 Task: Look for space in Ermont, France from 9th June, 2023 to 16th June, 2023 for 2 adults in price range Rs.8000 to Rs.16000. Place can be entire place with 2 bedrooms having 2 beds and 1 bathroom. Property type can be house, flat, guest house. Booking option can be shelf check-in. Required host language is English.
Action: Mouse moved to (435, 102)
Screenshot: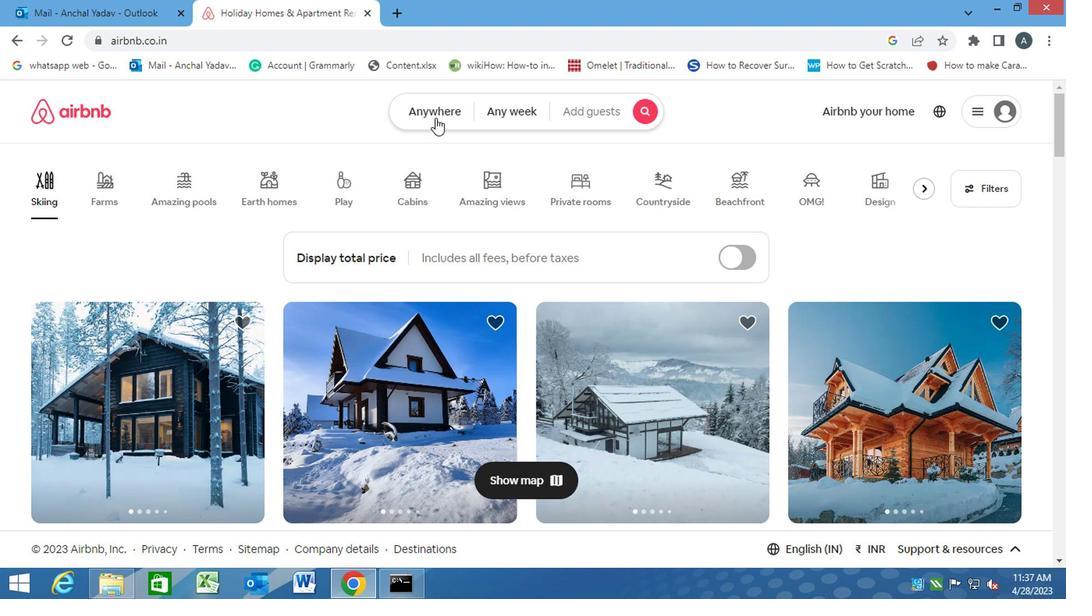 
Action: Mouse pressed left at (435, 102)
Screenshot: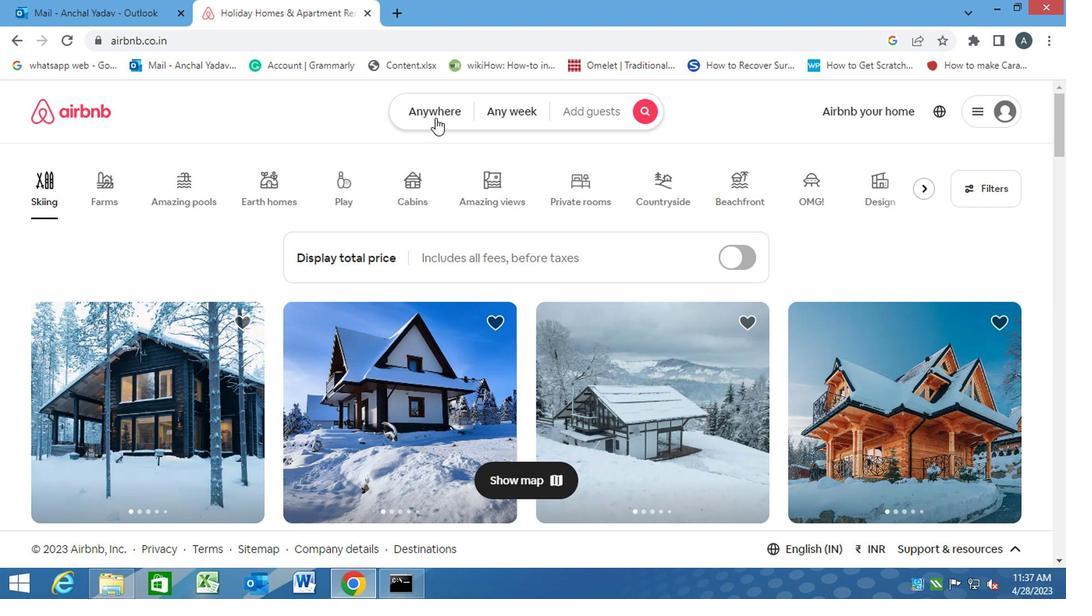 
Action: Mouse moved to (340, 177)
Screenshot: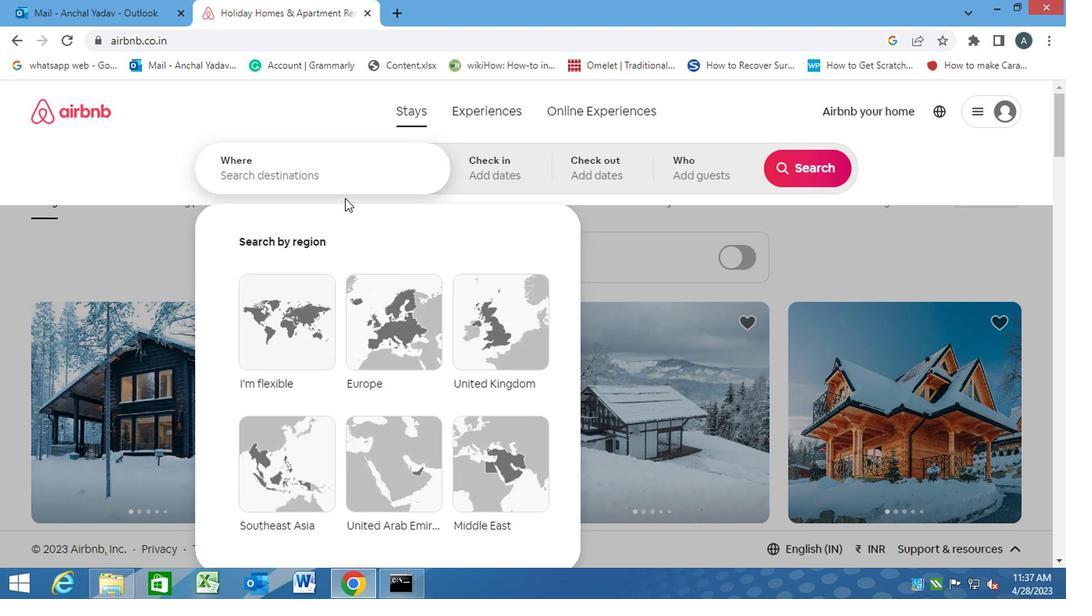 
Action: Mouse pressed left at (340, 177)
Screenshot: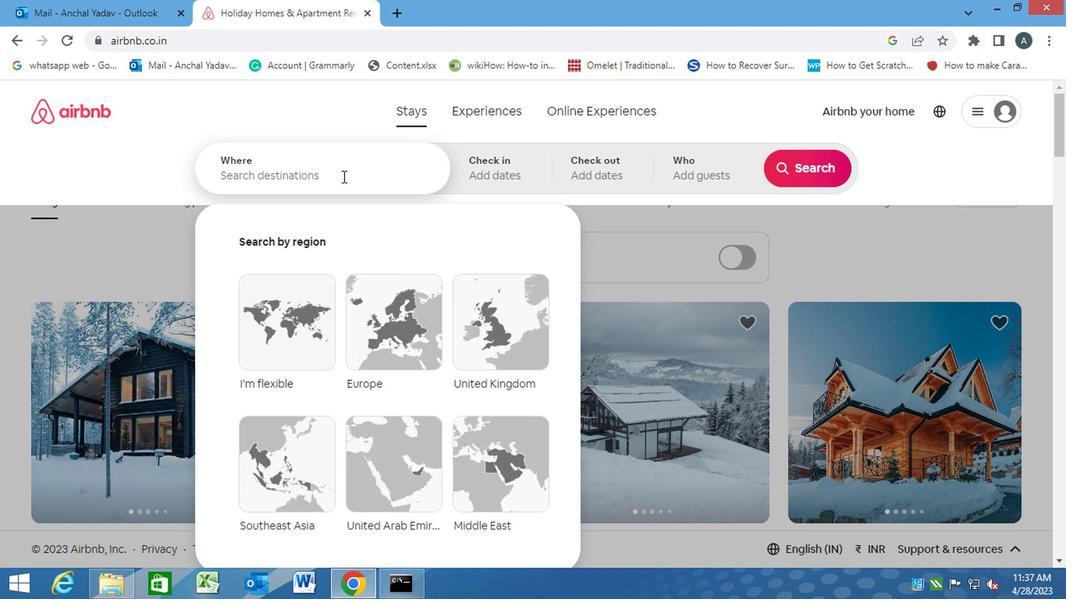 
Action: Key pressed e<Key.backspace><Key.caps_lock>e<Key.caps_lock>rmont,<Key.space><Key.caps_lock>f<Key.caps_lock>rance<Key.enter>
Screenshot: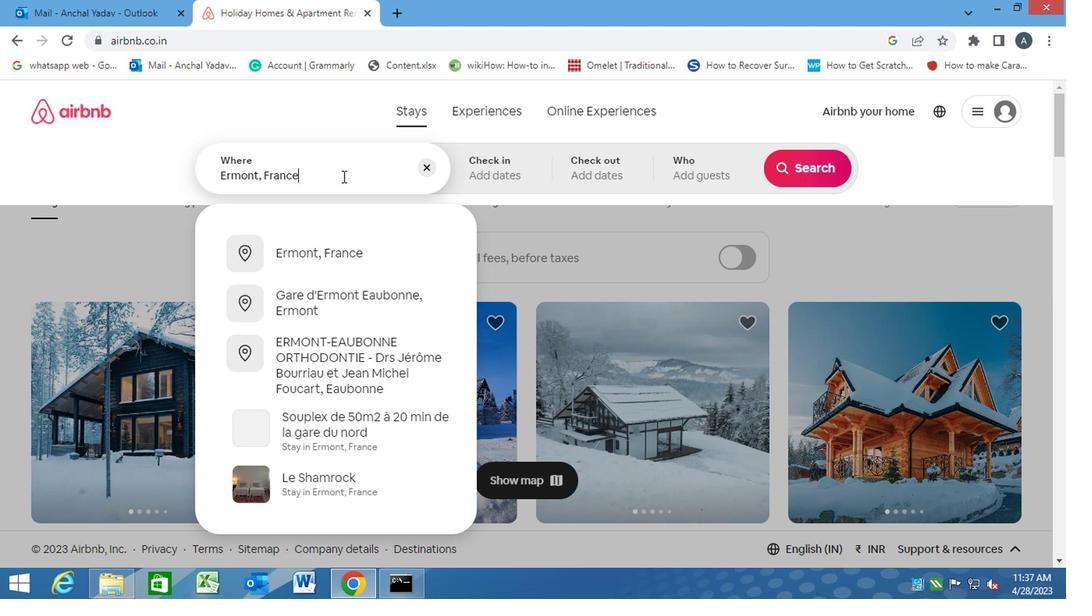 
Action: Mouse moved to (790, 288)
Screenshot: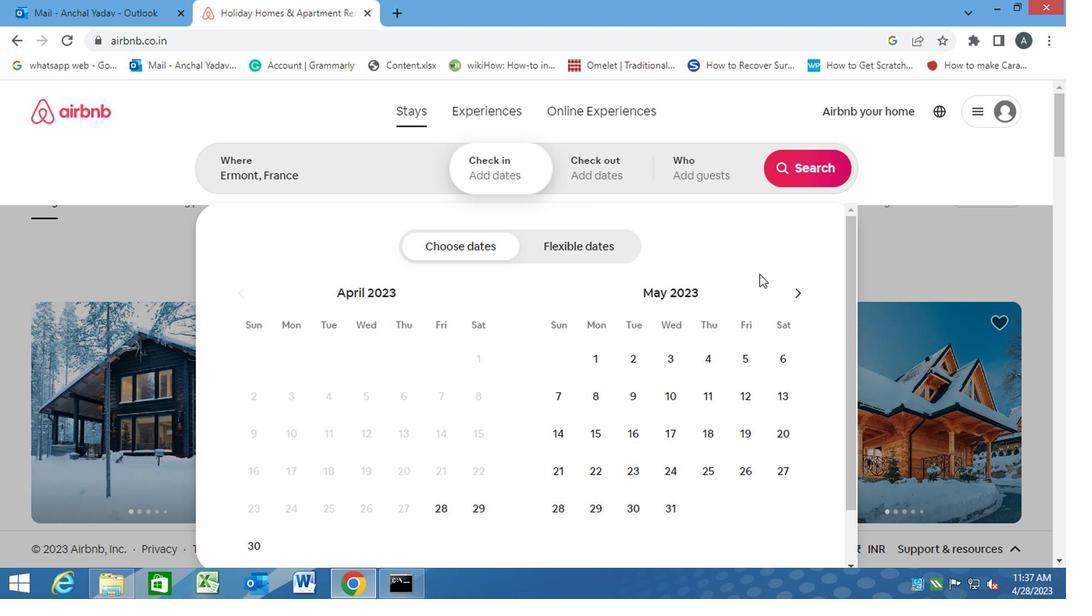 
Action: Mouse pressed left at (790, 288)
Screenshot: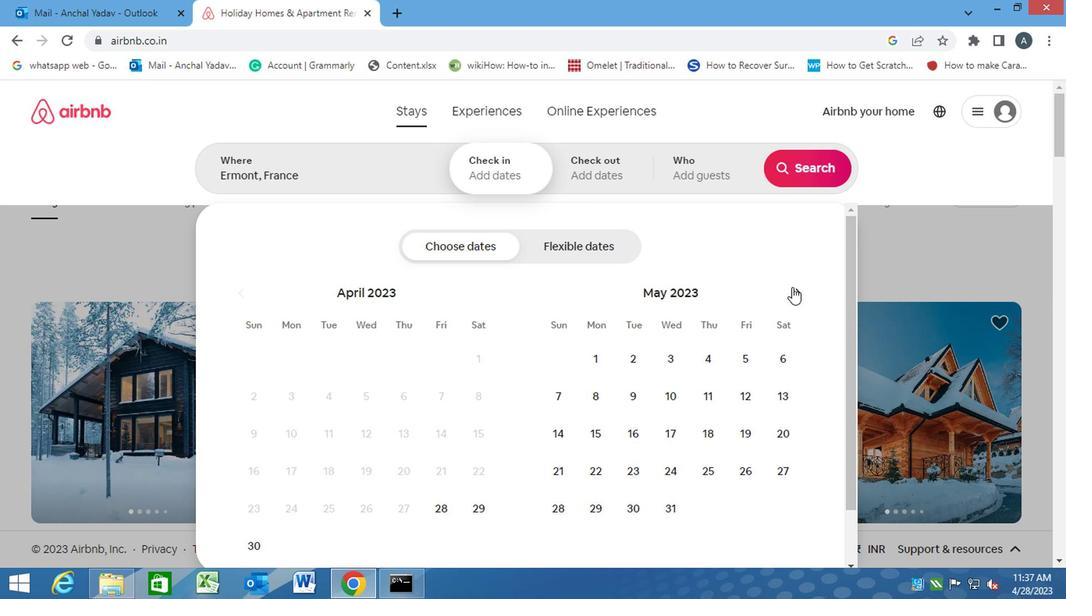
Action: Mouse moved to (750, 403)
Screenshot: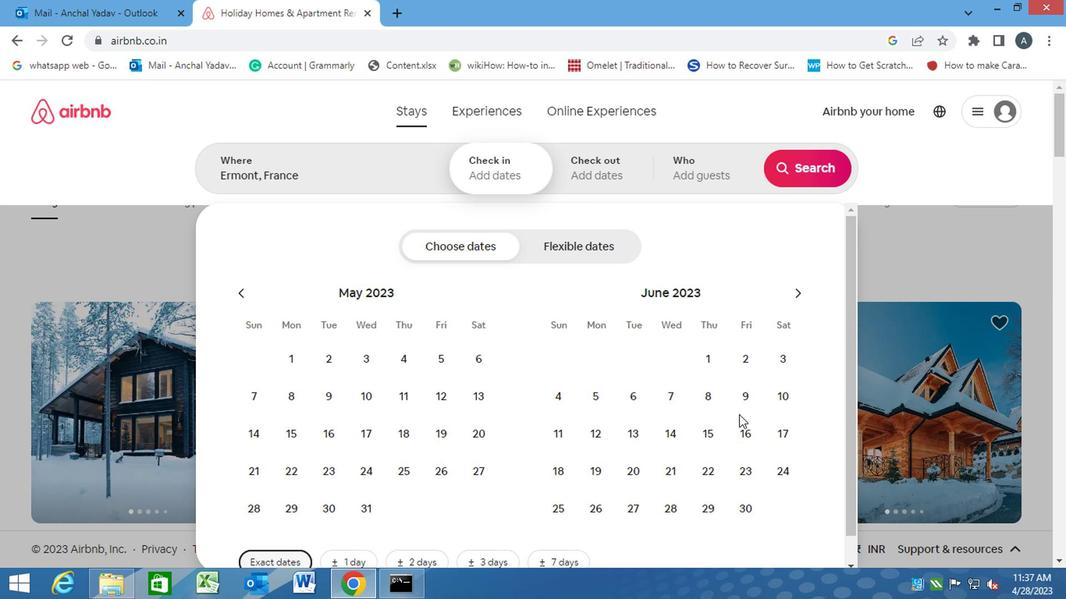 
Action: Mouse pressed left at (750, 403)
Screenshot: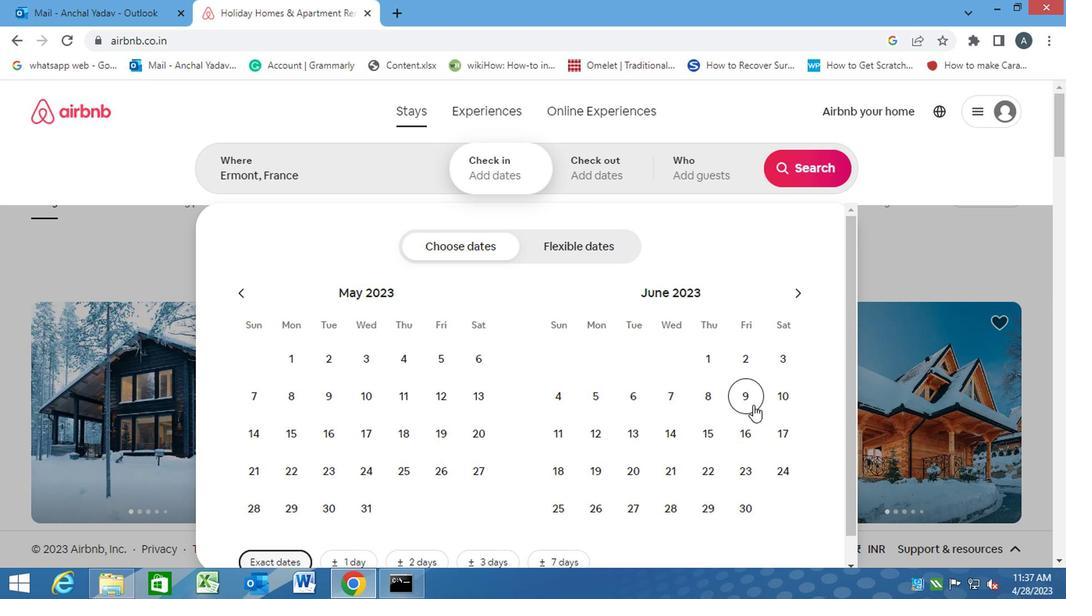
Action: Mouse moved to (746, 430)
Screenshot: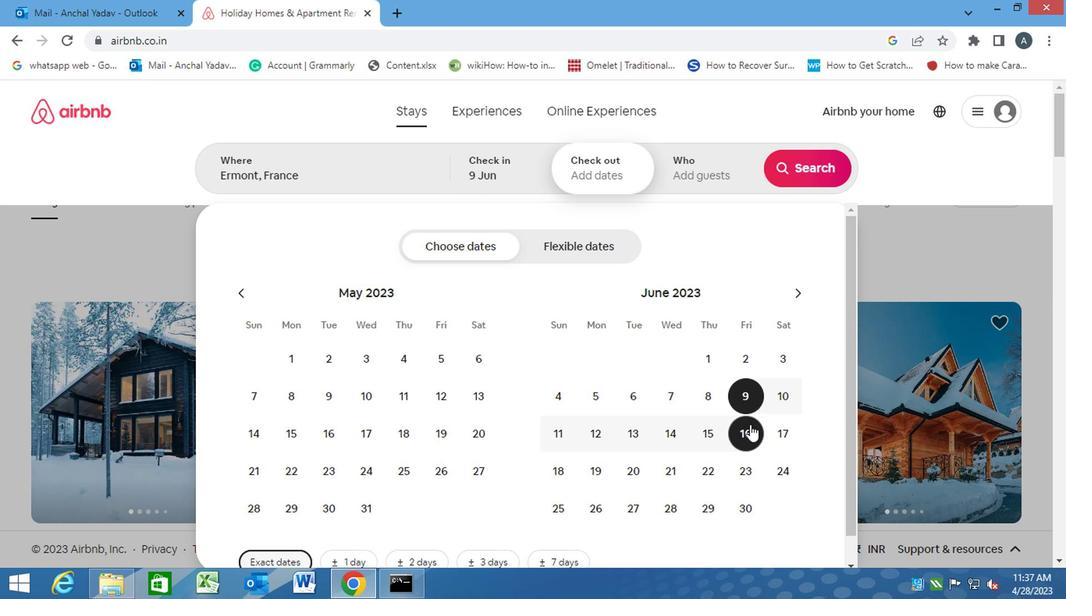 
Action: Mouse pressed left at (746, 430)
Screenshot: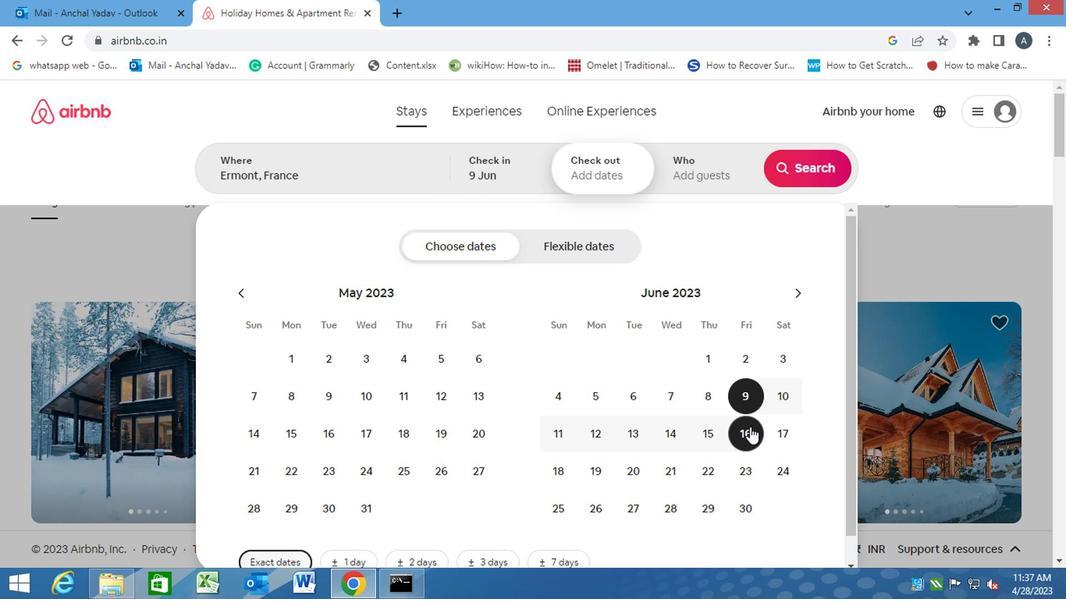 
Action: Mouse moved to (684, 174)
Screenshot: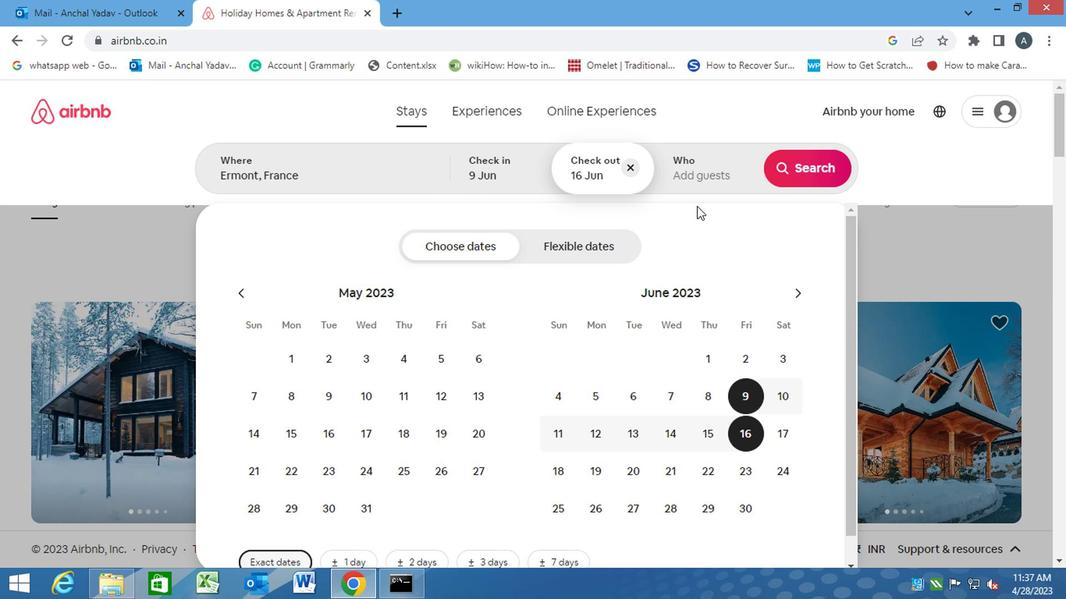 
Action: Mouse pressed left at (684, 174)
Screenshot: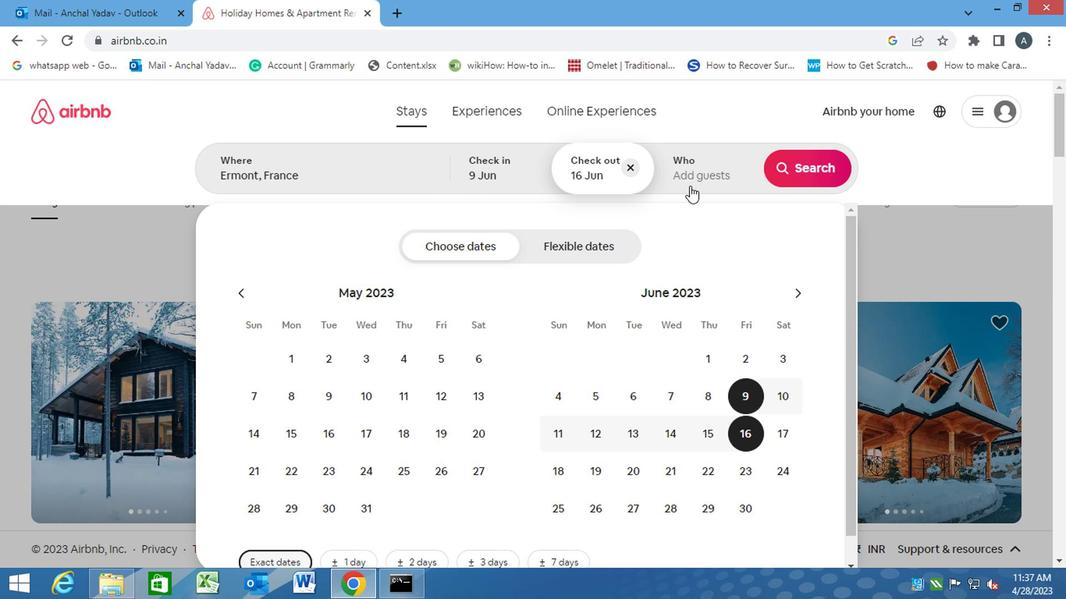 
Action: Mouse moved to (811, 250)
Screenshot: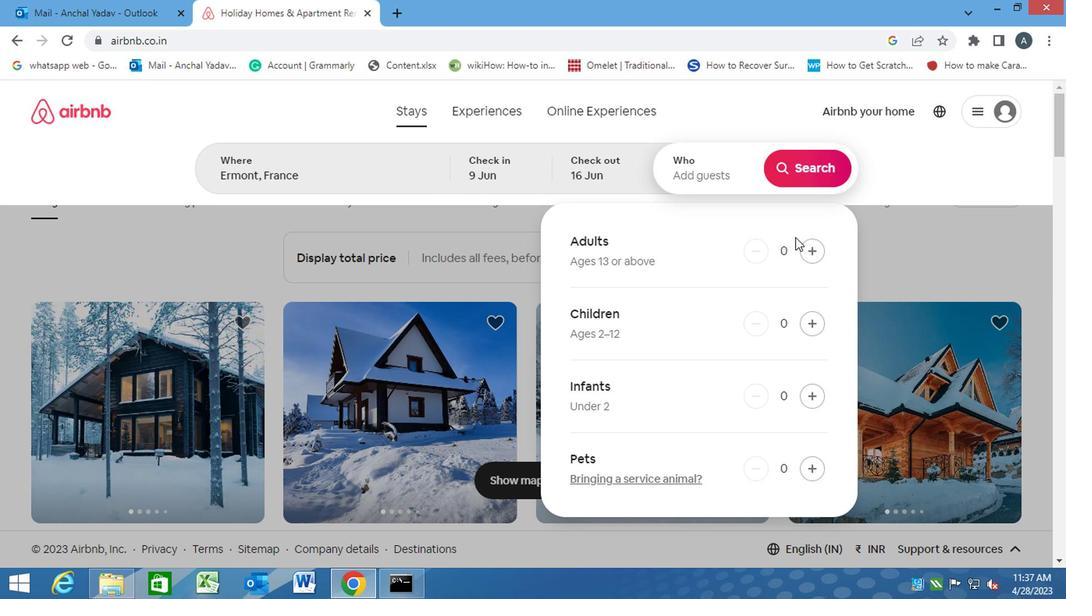 
Action: Mouse pressed left at (811, 250)
Screenshot: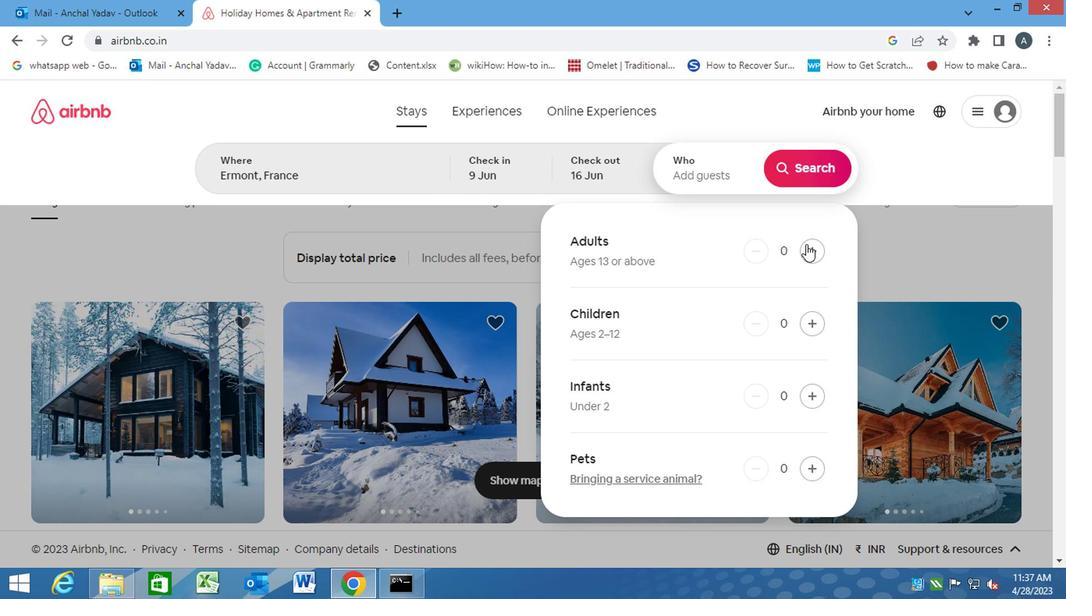 
Action: Mouse pressed left at (811, 250)
Screenshot: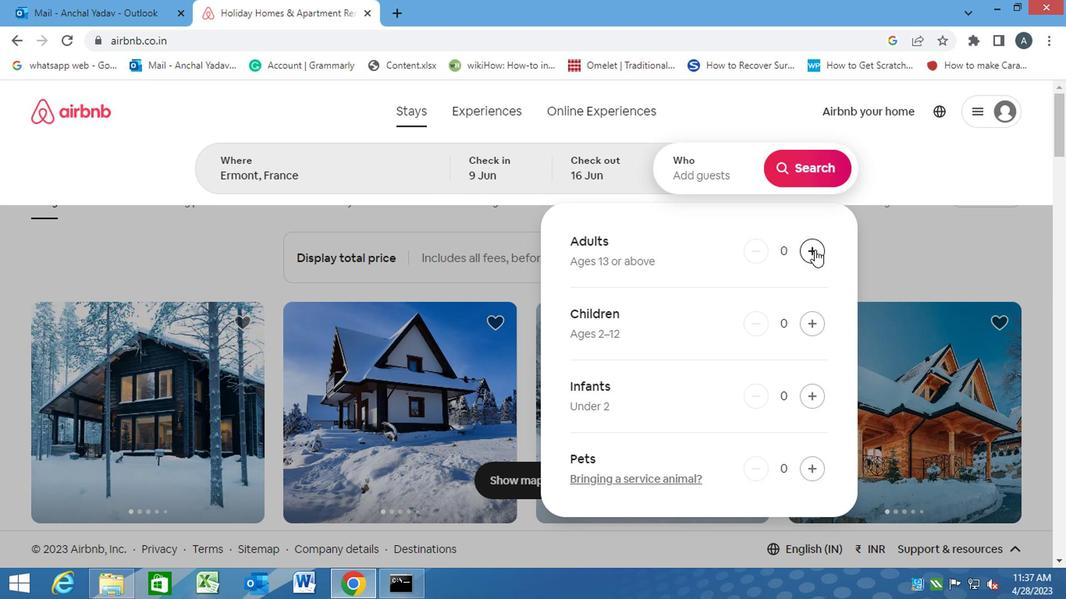 
Action: Mouse moved to (799, 168)
Screenshot: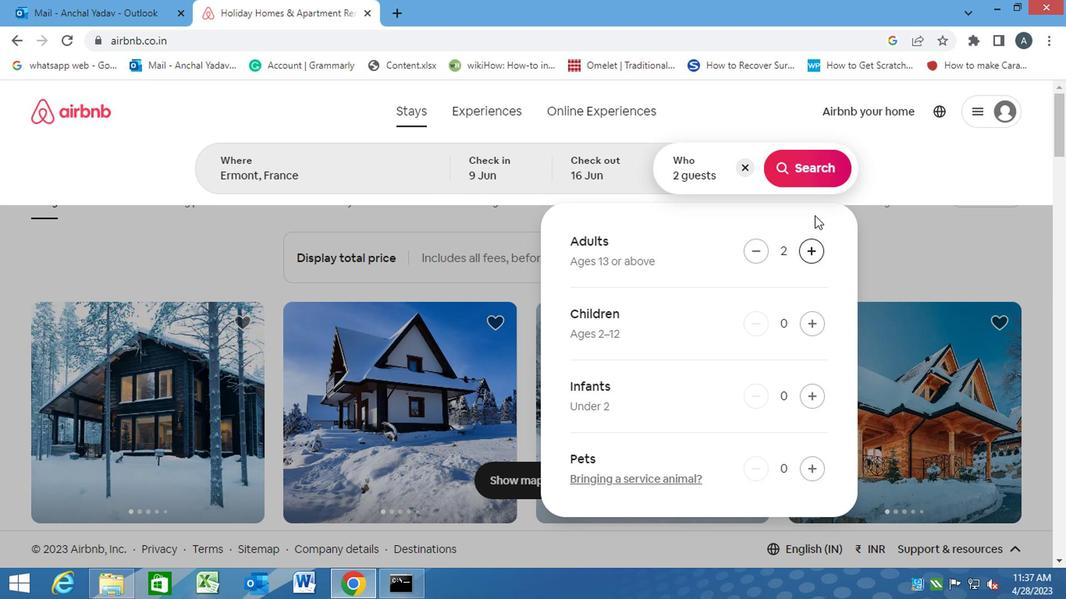 
Action: Mouse pressed left at (799, 168)
Screenshot: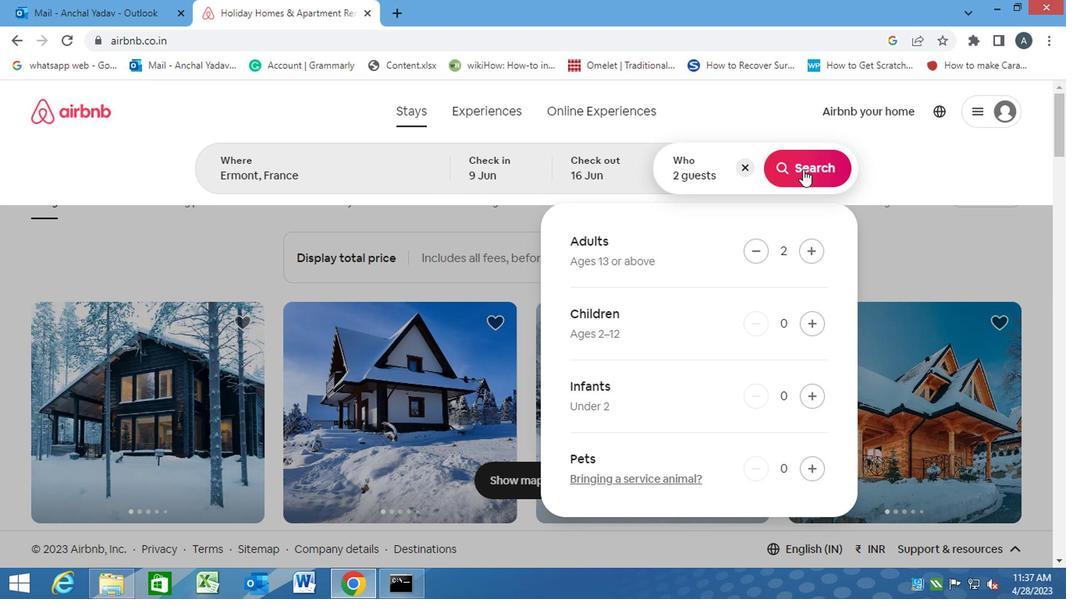 
Action: Mouse moved to (895, 134)
Screenshot: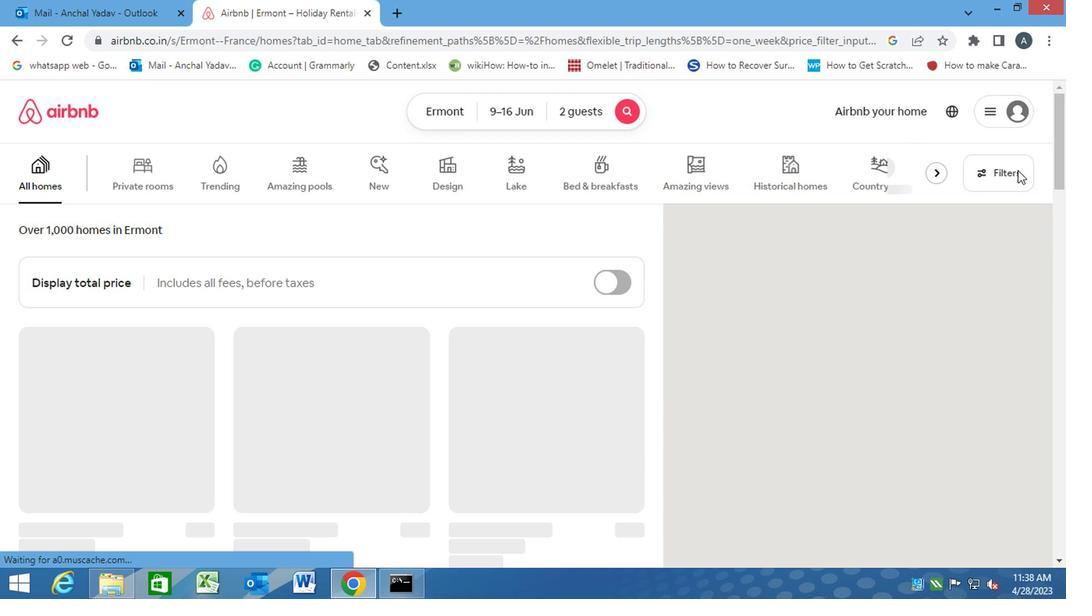 
Action: Mouse pressed left at (895, 134)
Screenshot: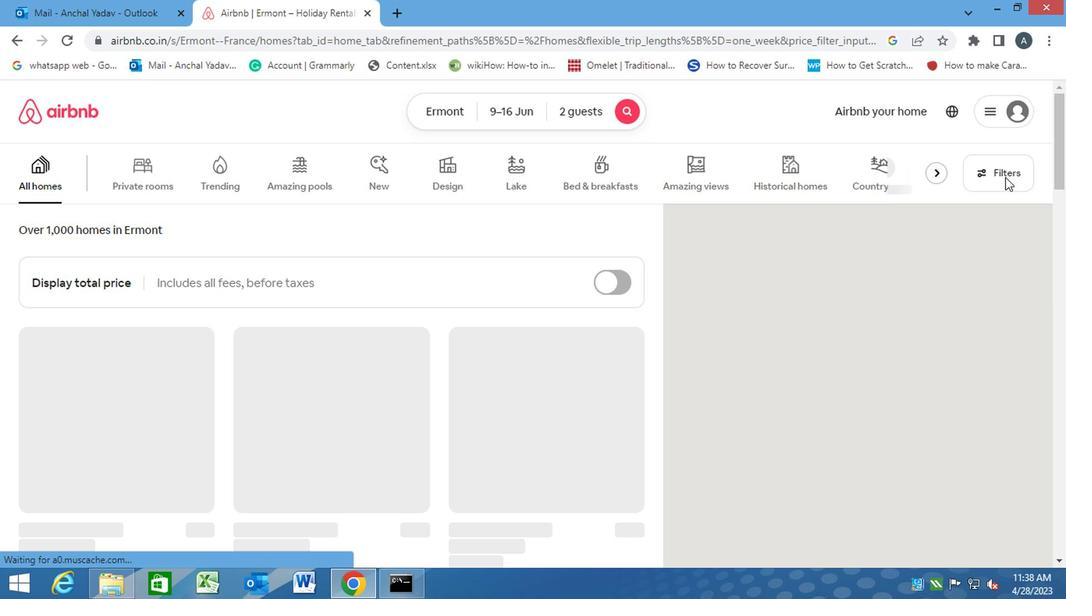 
Action: Mouse moved to (986, 168)
Screenshot: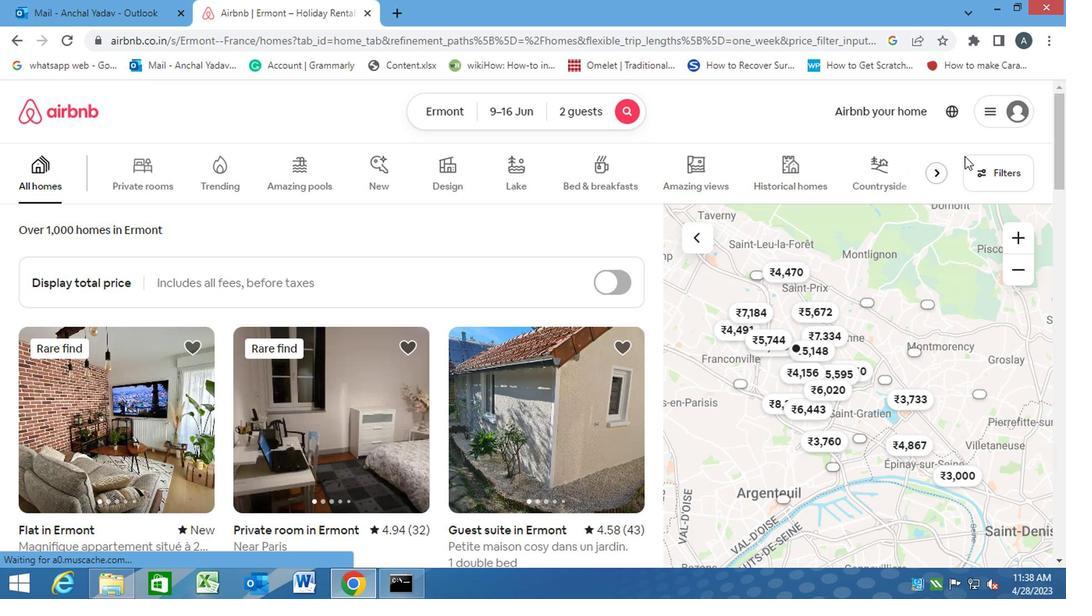 
Action: Mouse pressed left at (986, 168)
Screenshot: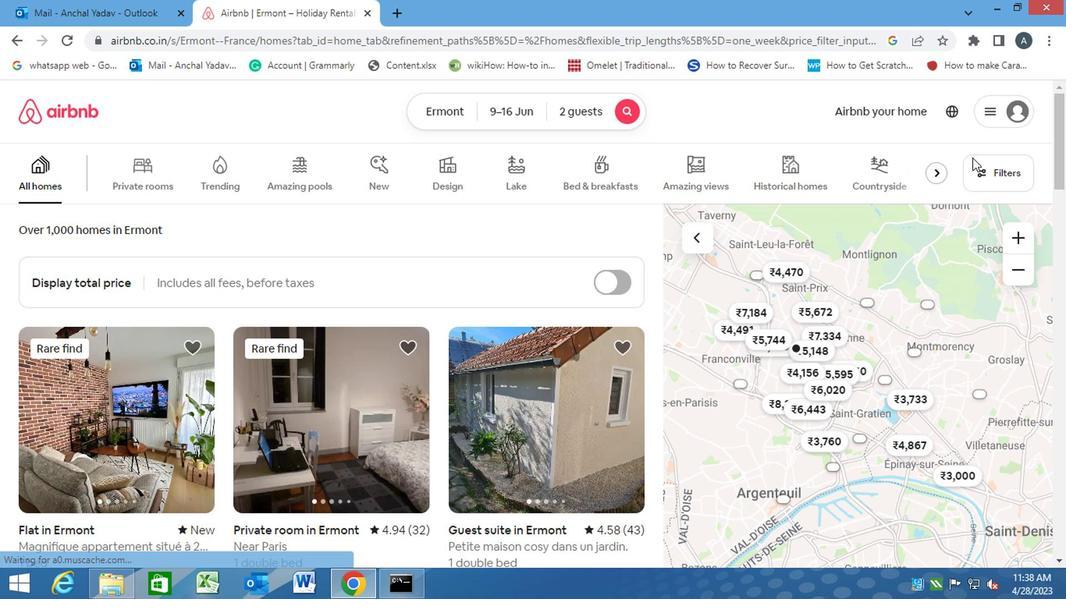 
Action: Mouse moved to (339, 374)
Screenshot: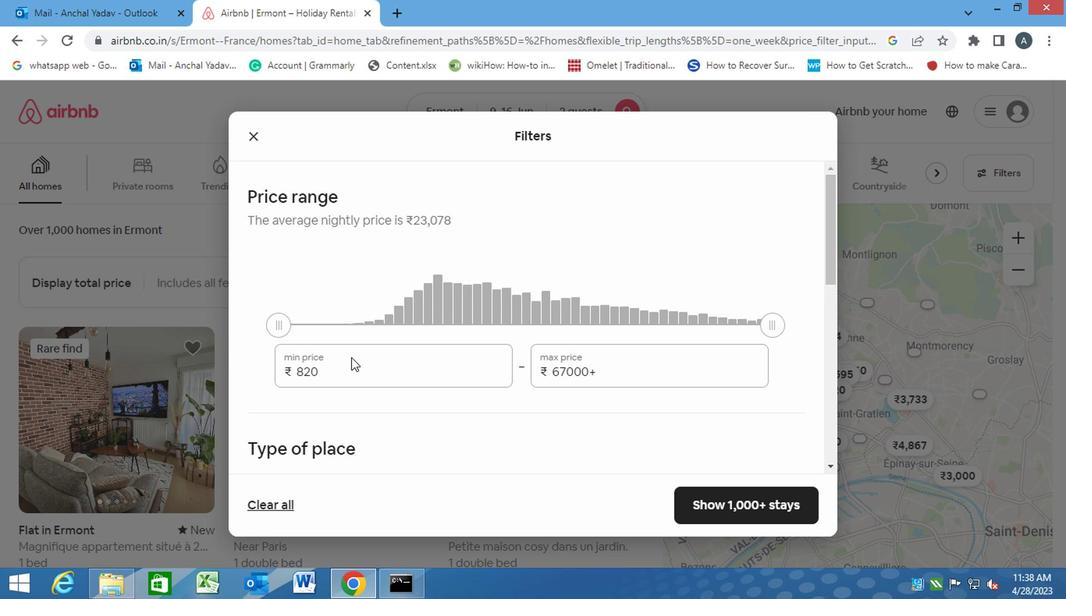 
Action: Mouse scrolled (339, 373) with delta (0, -1)
Screenshot: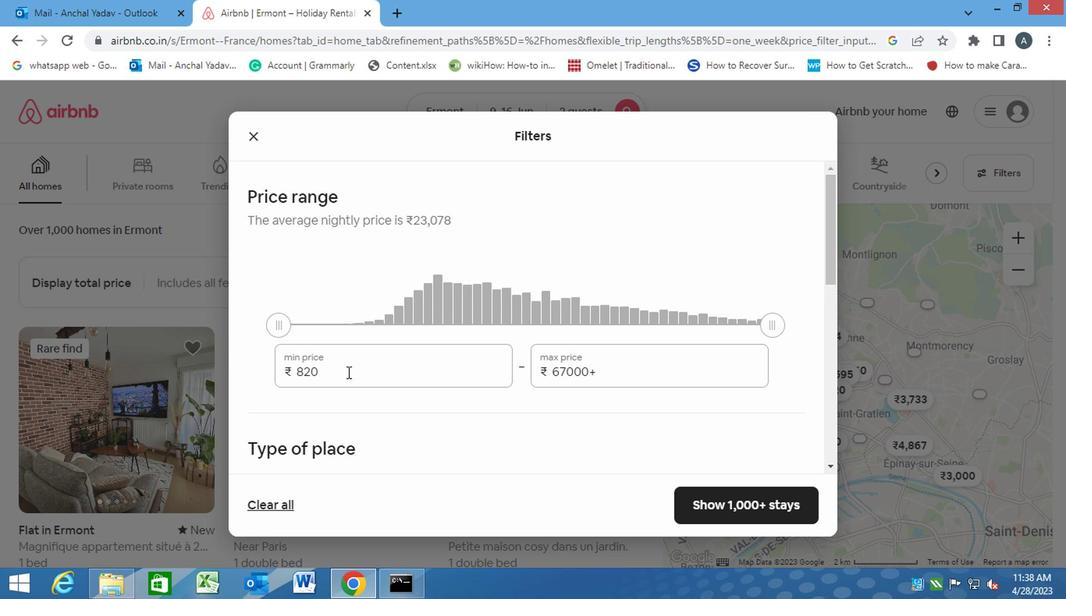 
Action: Mouse moved to (334, 289)
Screenshot: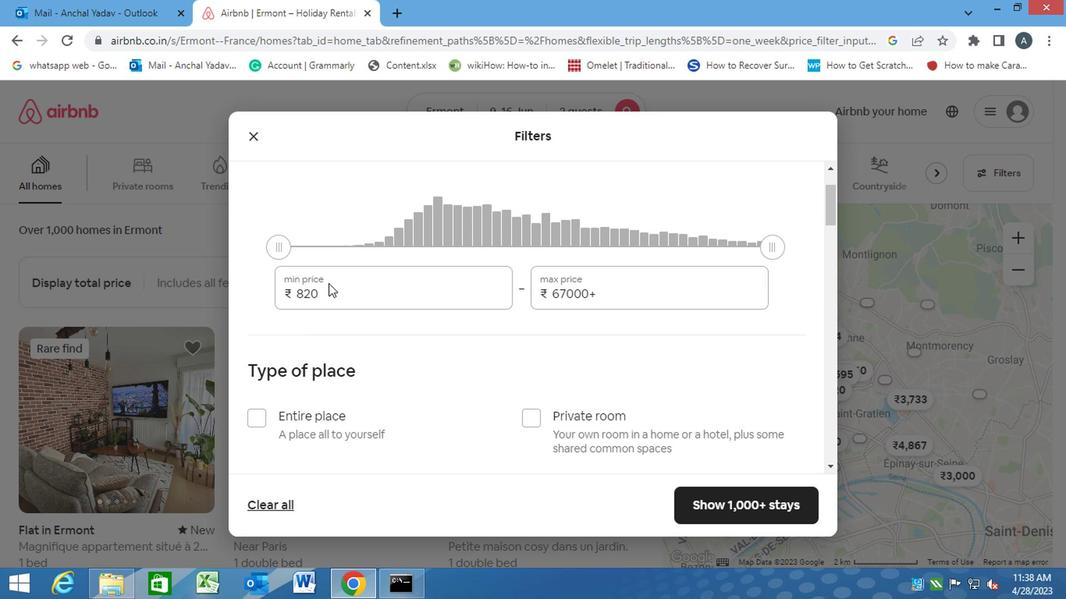 
Action: Mouse pressed left at (334, 289)
Screenshot: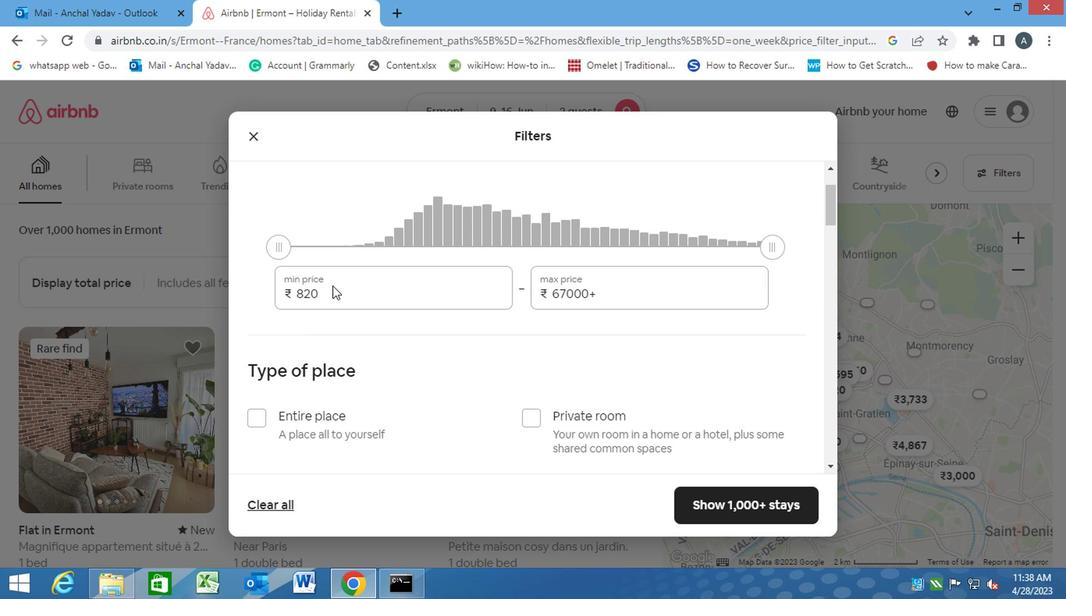 
Action: Mouse moved to (261, 310)
Screenshot: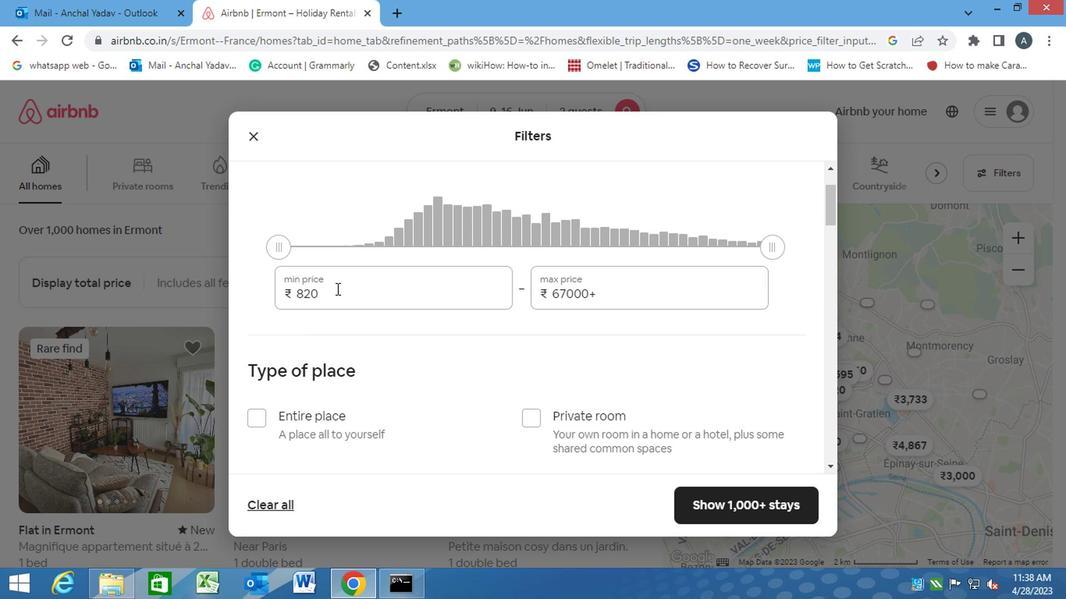 
Action: Key pressed 8000<Key.tab><Key.backspace>16000
Screenshot: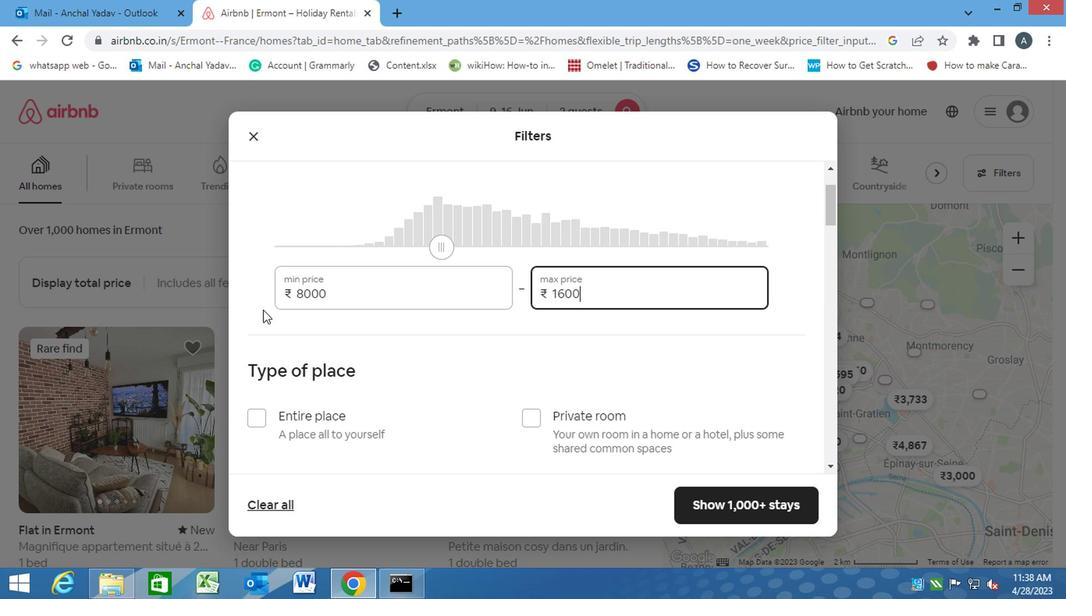 
Action: Mouse scrolled (261, 310) with delta (0, 0)
Screenshot: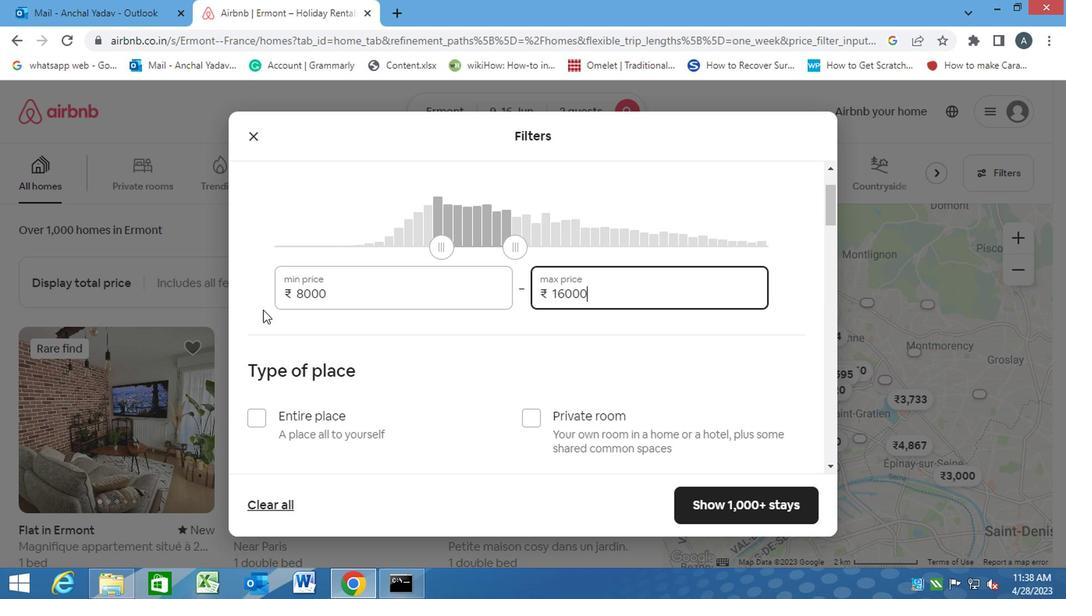 
Action: Mouse moved to (260, 343)
Screenshot: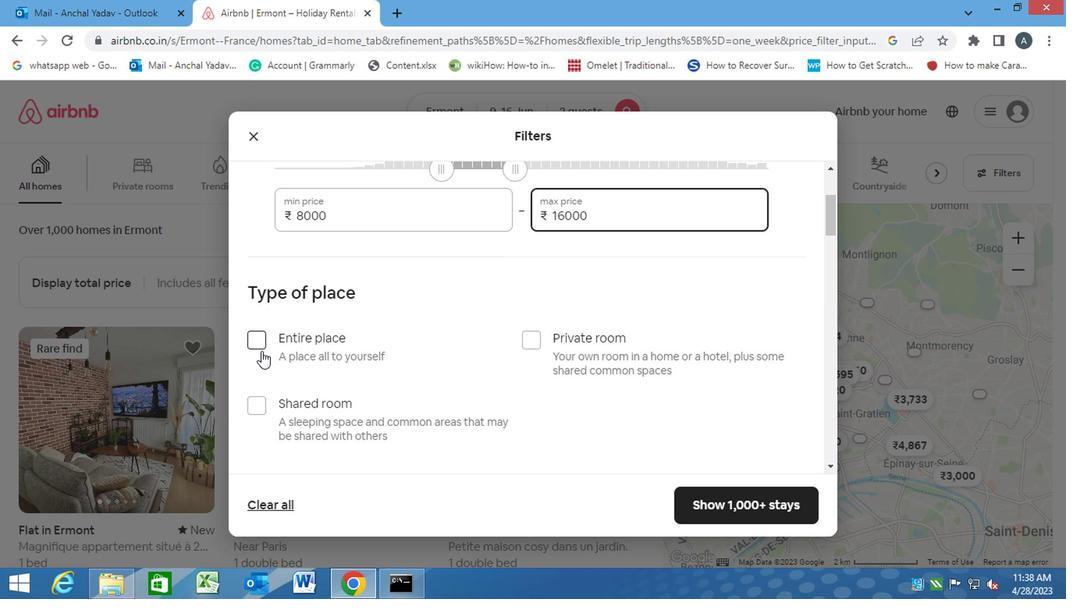 
Action: Mouse pressed left at (260, 343)
Screenshot: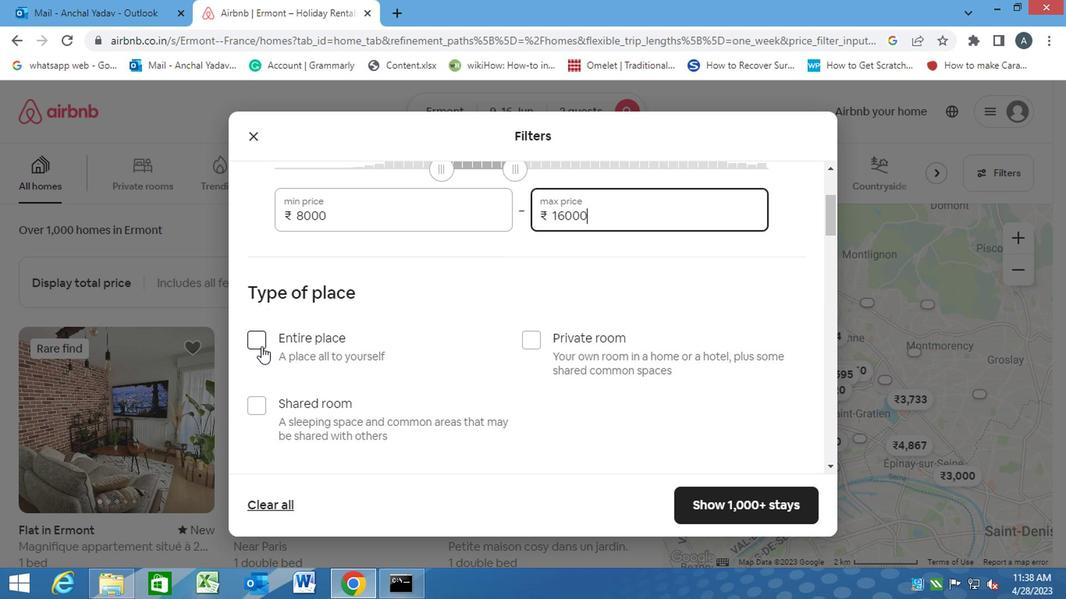 
Action: Mouse moved to (314, 352)
Screenshot: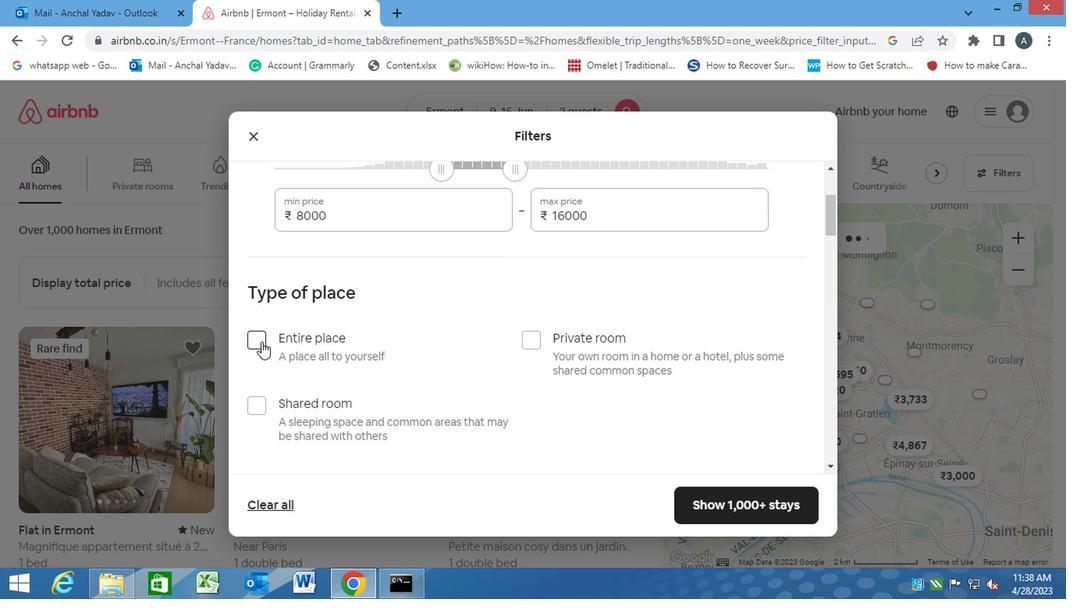 
Action: Mouse scrolled (314, 351) with delta (0, -1)
Screenshot: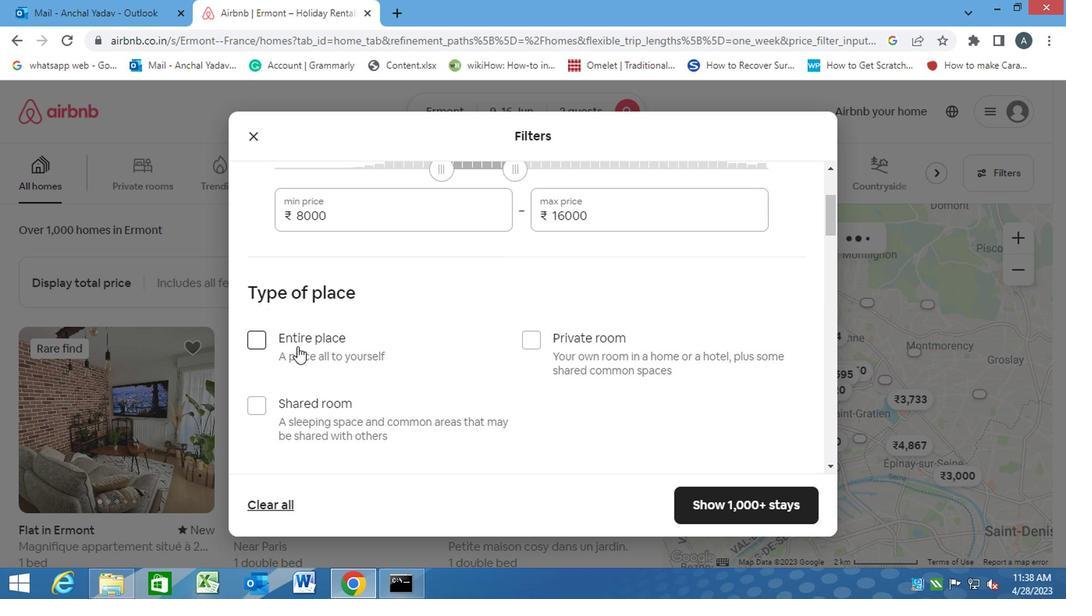 
Action: Mouse scrolled (314, 351) with delta (0, -1)
Screenshot: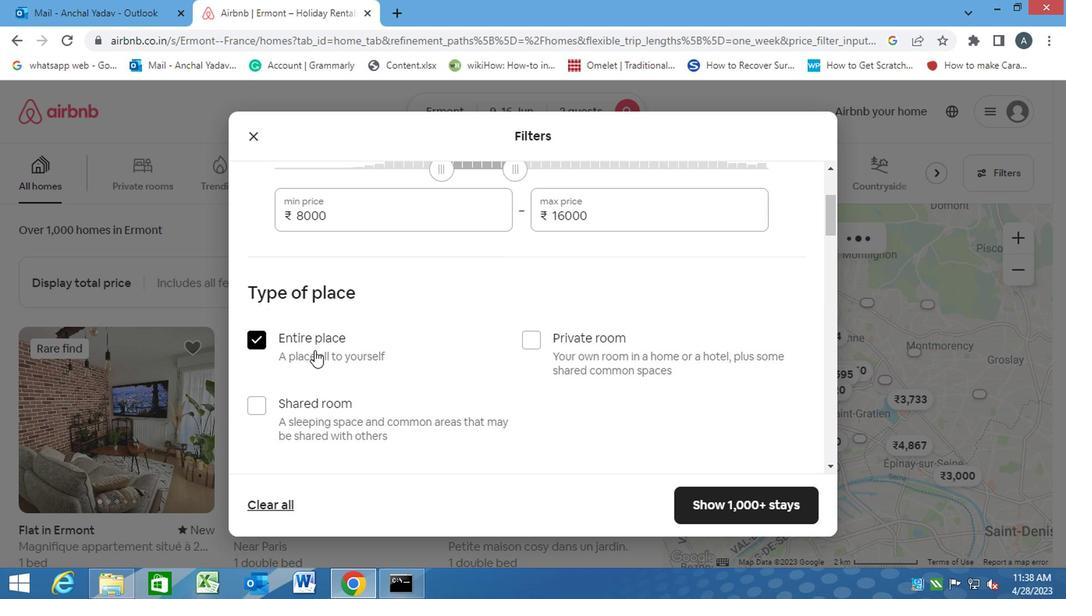 
Action: Mouse scrolled (314, 351) with delta (0, -1)
Screenshot: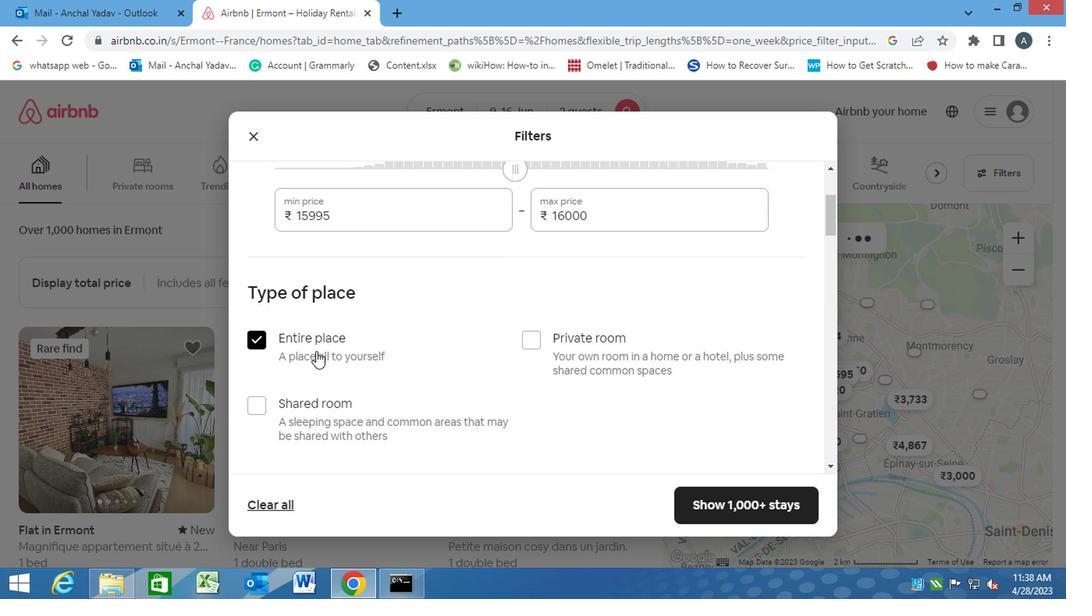 
Action: Mouse scrolled (314, 351) with delta (0, -1)
Screenshot: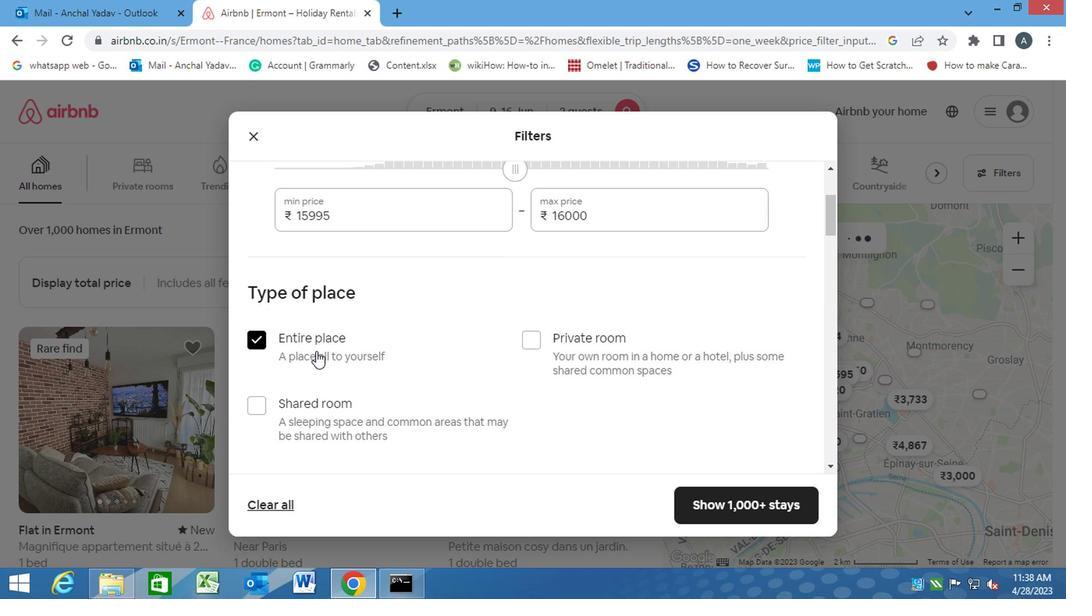 
Action: Mouse moved to (391, 285)
Screenshot: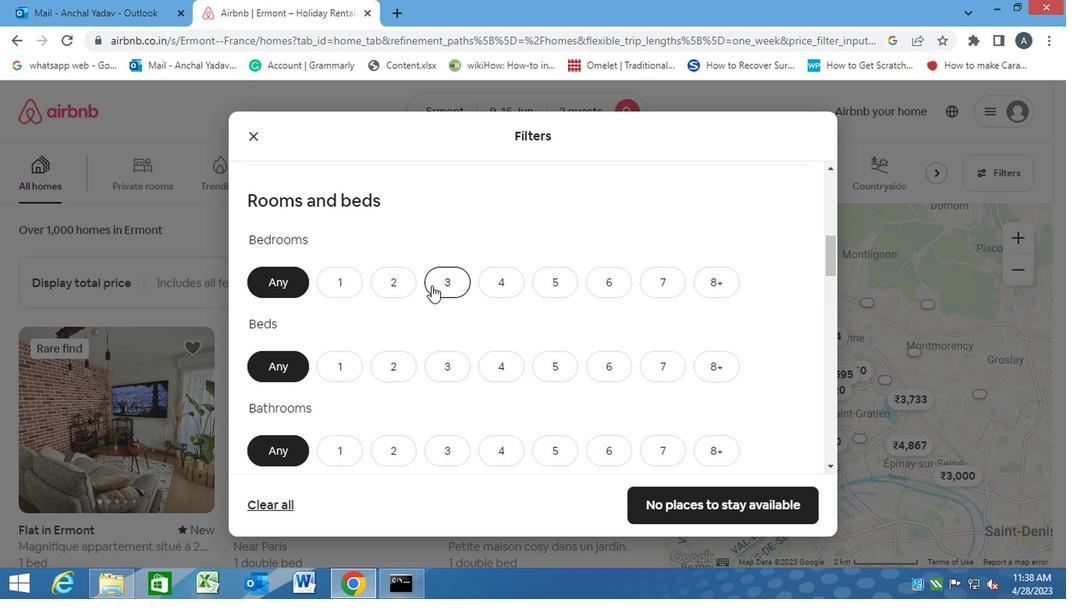 
Action: Mouse pressed left at (391, 285)
Screenshot: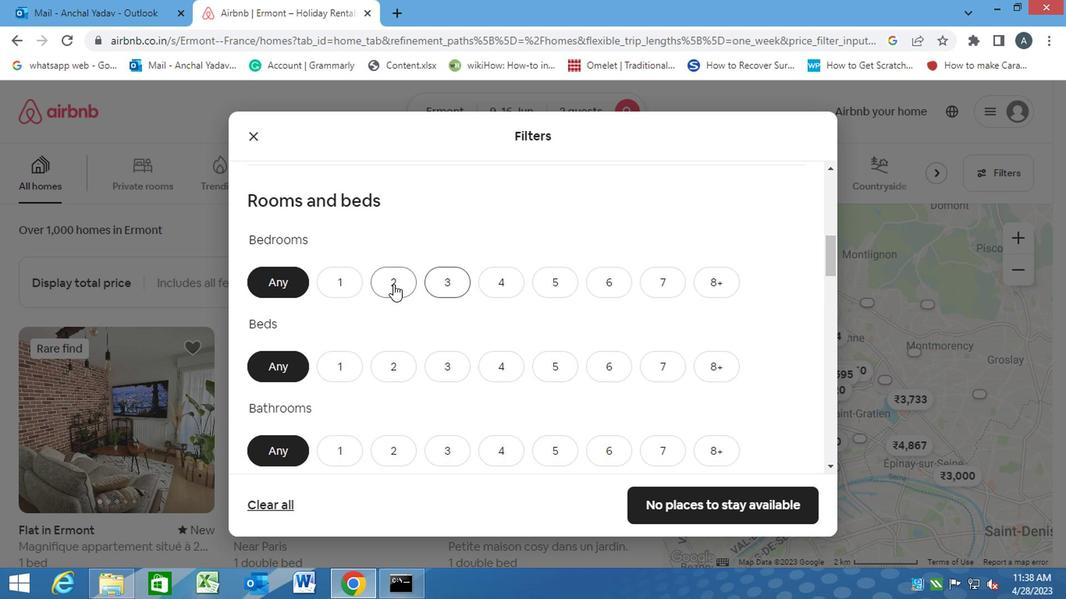 
Action: Mouse moved to (387, 363)
Screenshot: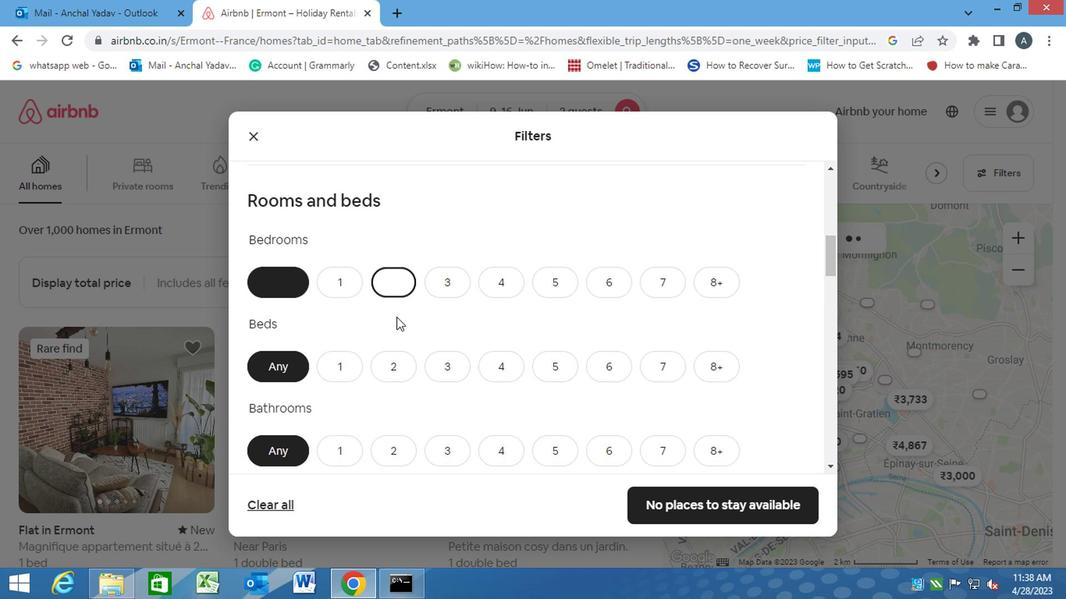 
Action: Mouse pressed left at (387, 363)
Screenshot: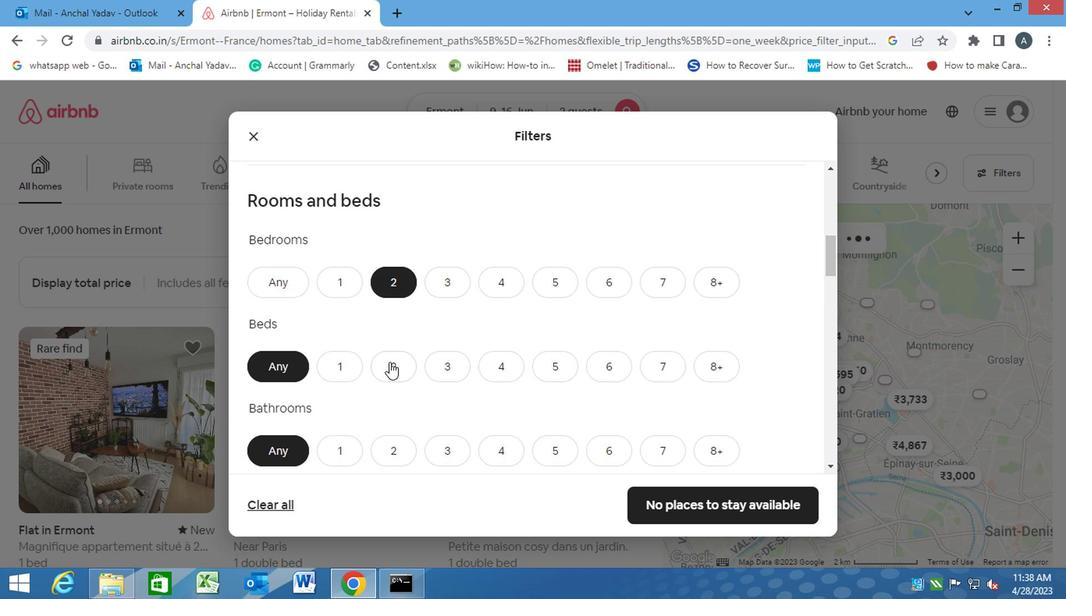 
Action: Mouse moved to (342, 450)
Screenshot: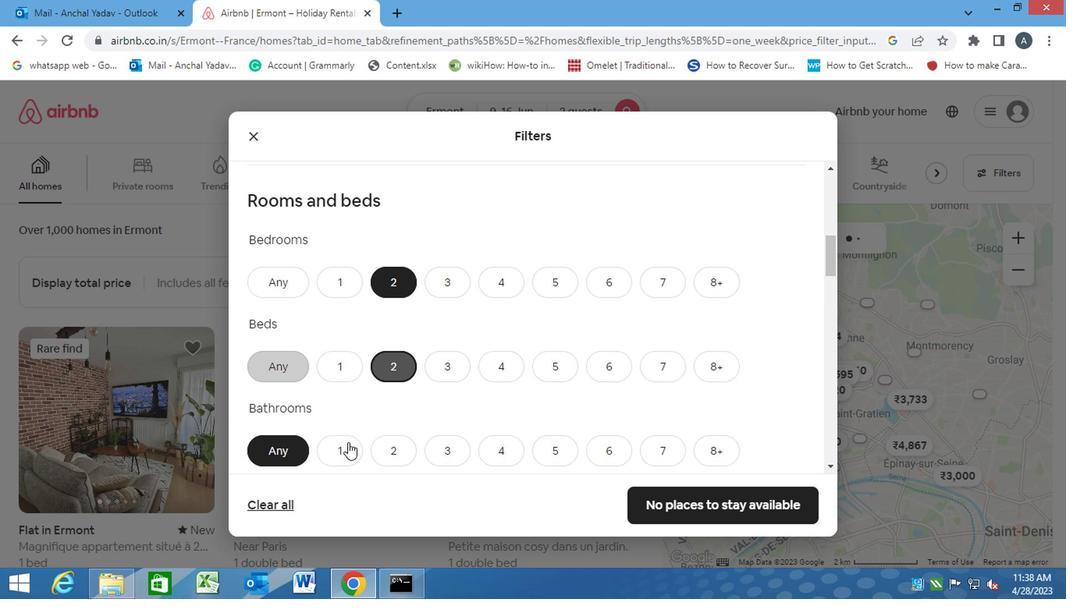 
Action: Mouse pressed left at (342, 450)
Screenshot: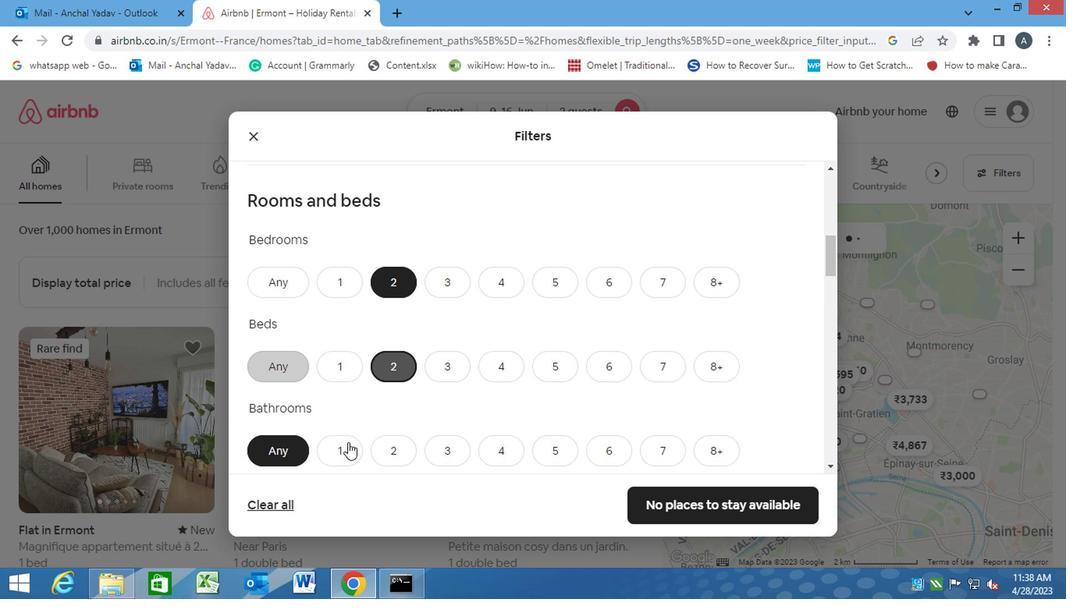 
Action: Mouse moved to (342, 450)
Screenshot: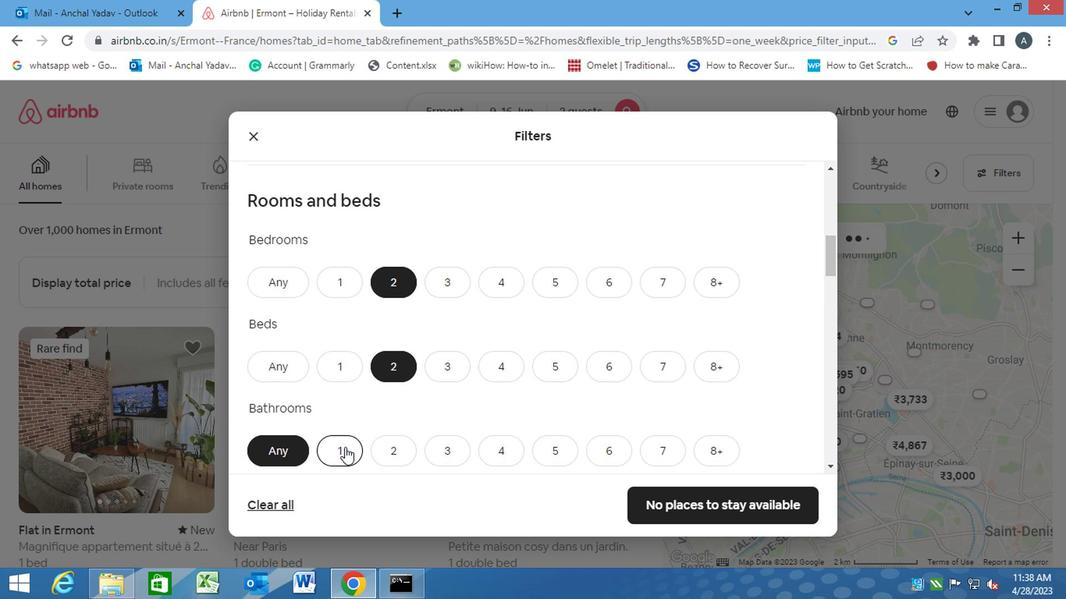 
Action: Mouse scrolled (342, 449) with delta (0, 0)
Screenshot: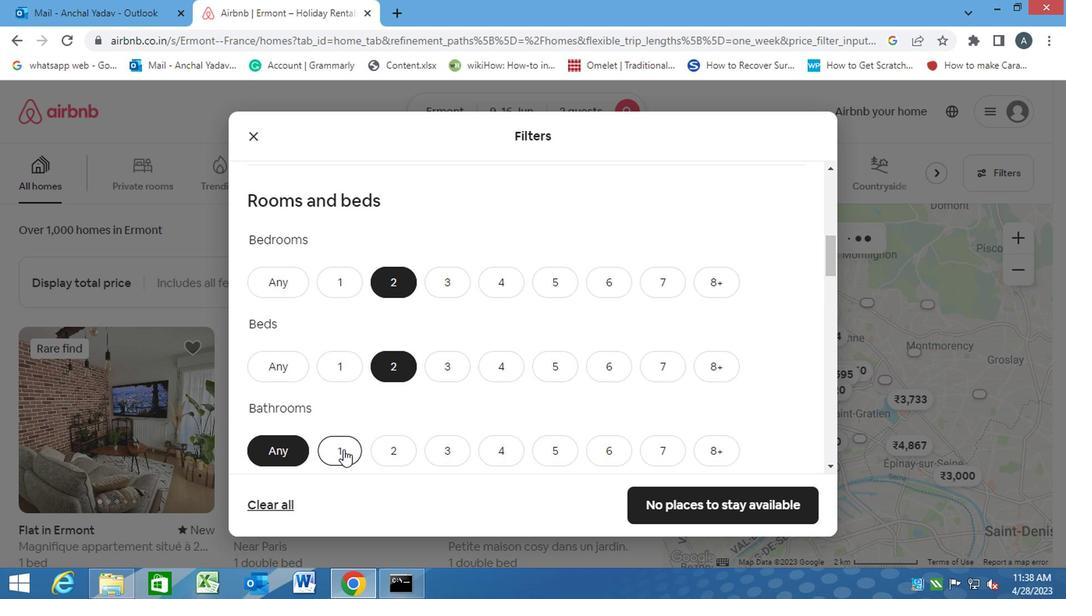 
Action: Mouse scrolled (342, 449) with delta (0, 0)
Screenshot: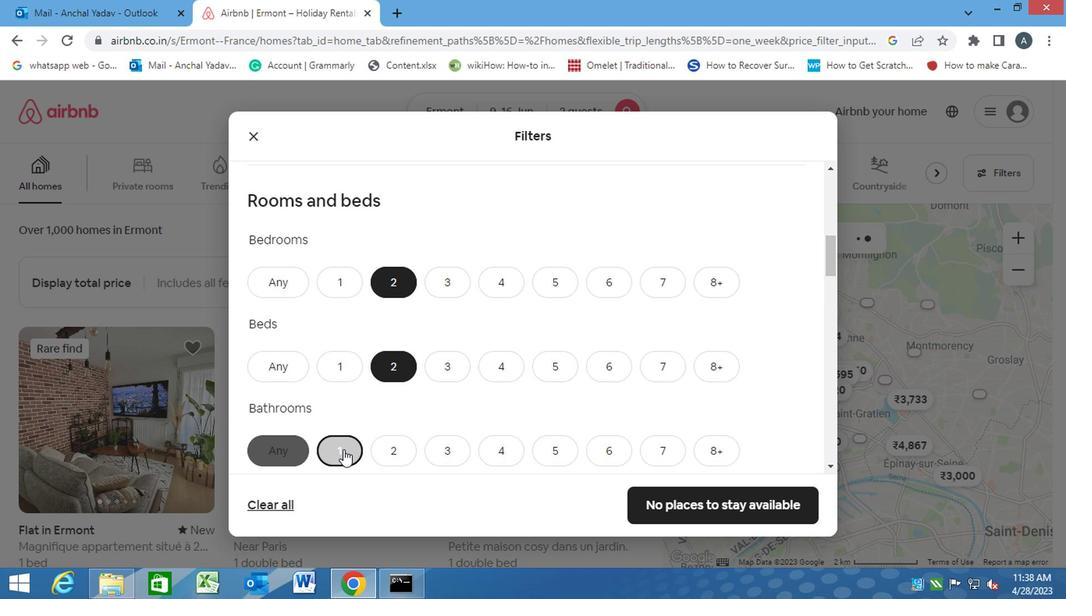 
Action: Mouse scrolled (342, 449) with delta (0, 0)
Screenshot: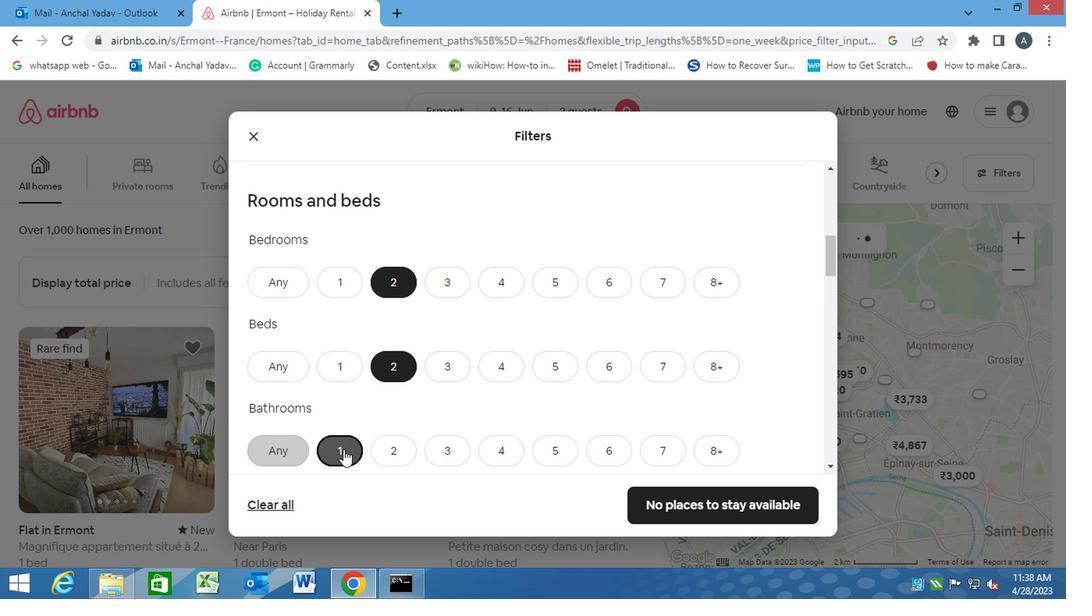 
Action: Mouse moved to (322, 411)
Screenshot: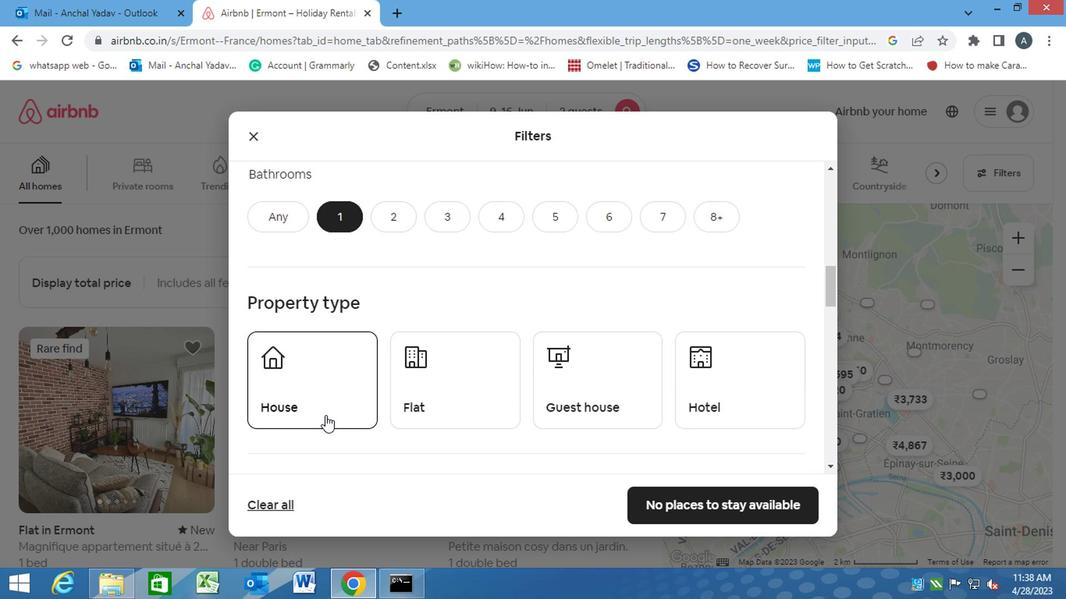 
Action: Mouse pressed left at (322, 411)
Screenshot: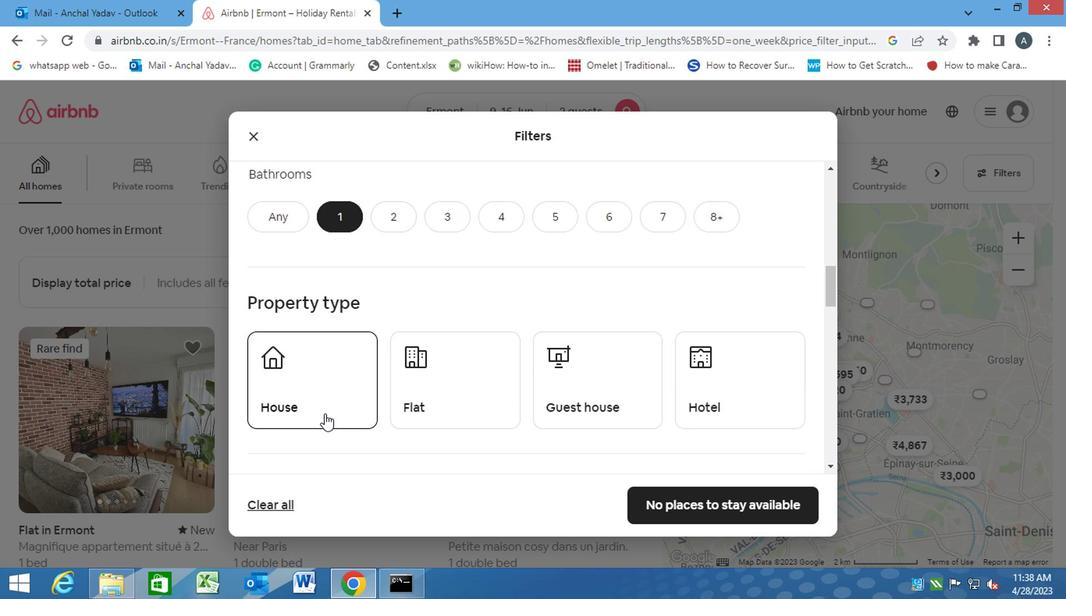 
Action: Mouse moved to (422, 401)
Screenshot: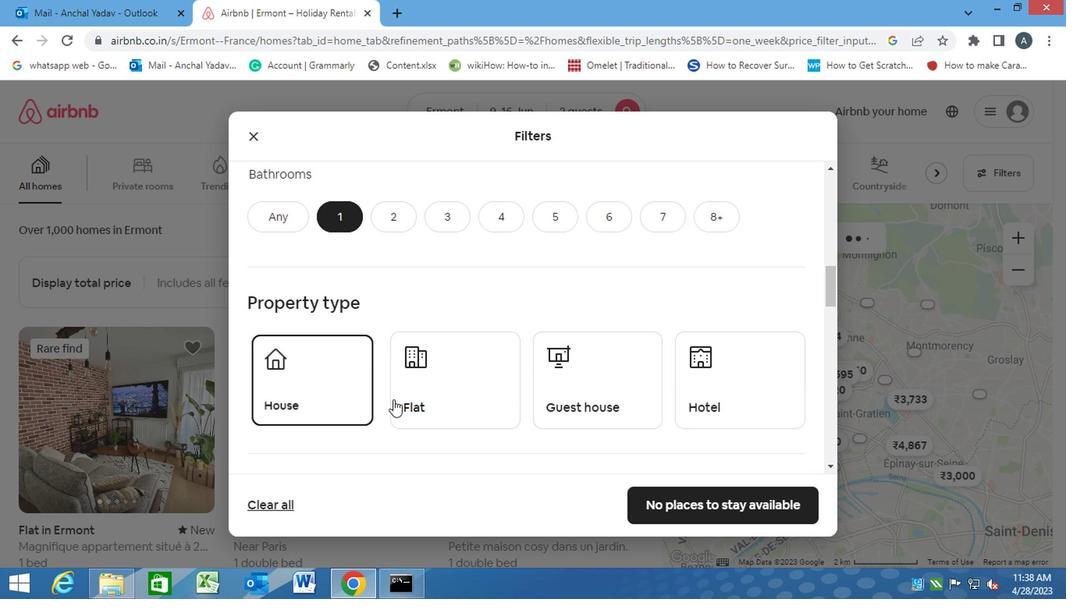 
Action: Mouse pressed left at (422, 401)
Screenshot: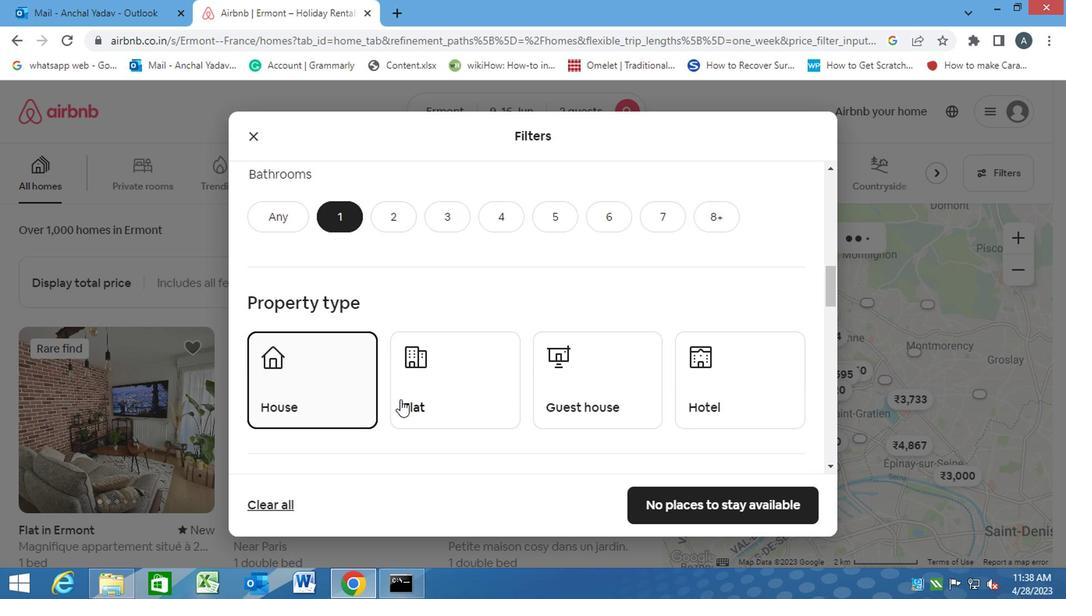 
Action: Mouse moved to (553, 382)
Screenshot: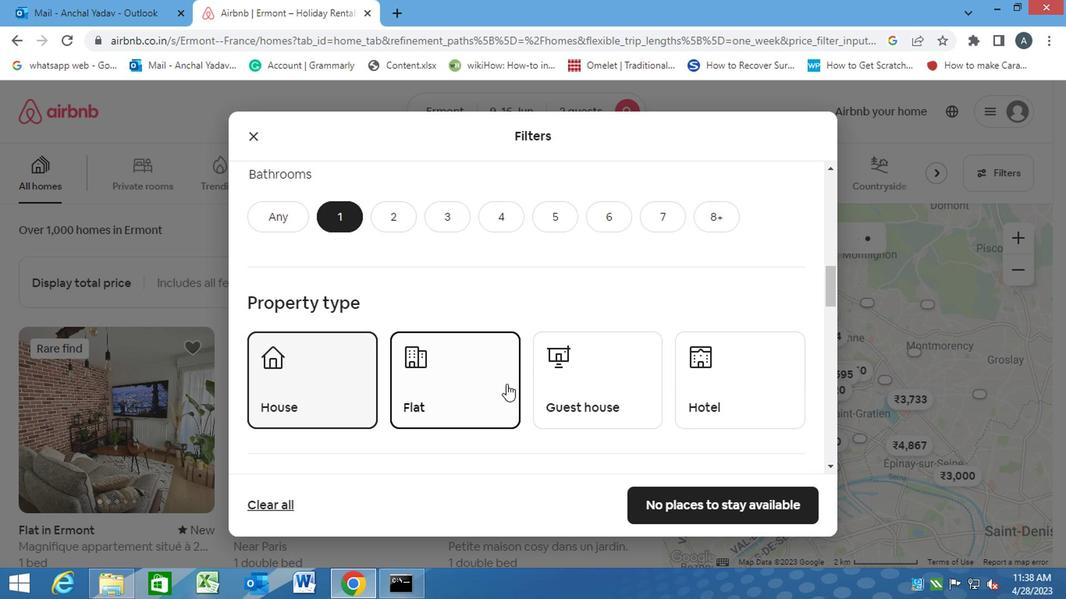 
Action: Mouse pressed left at (553, 382)
Screenshot: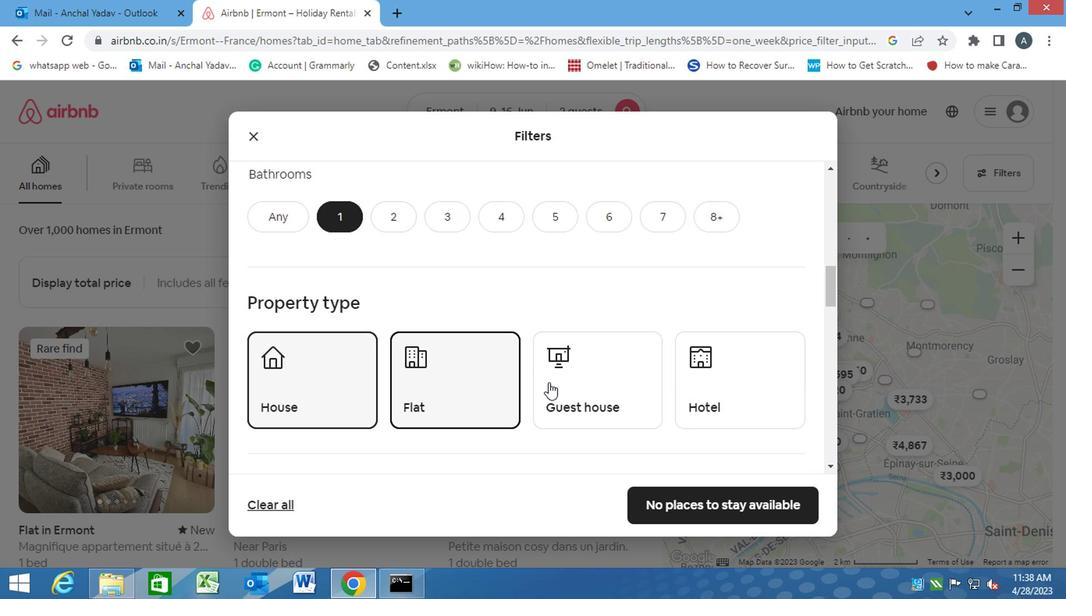 
Action: Mouse moved to (507, 398)
Screenshot: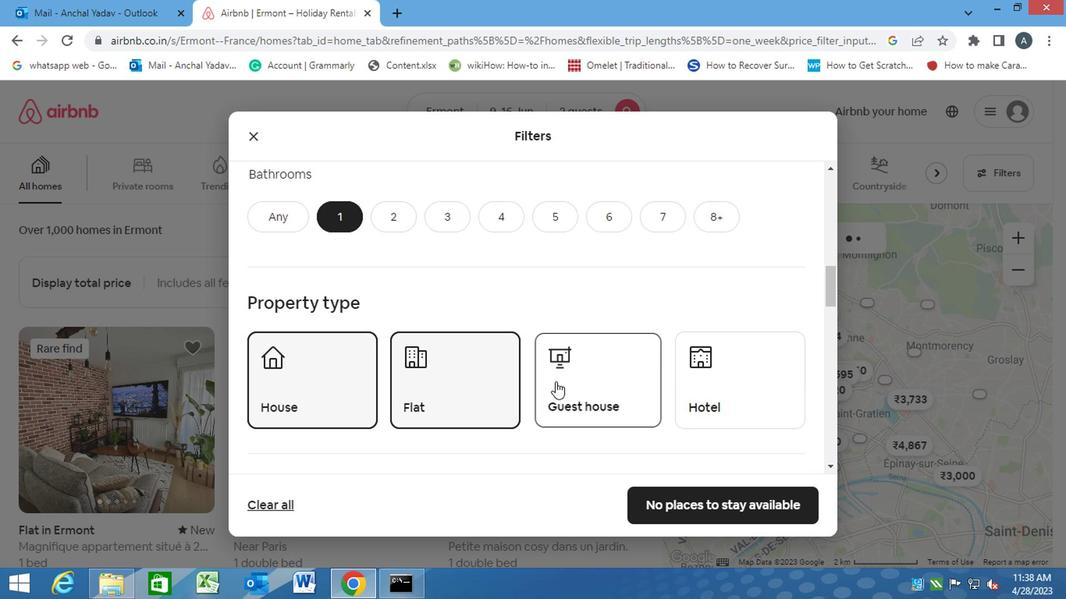 
Action: Mouse scrolled (507, 397) with delta (0, 0)
Screenshot: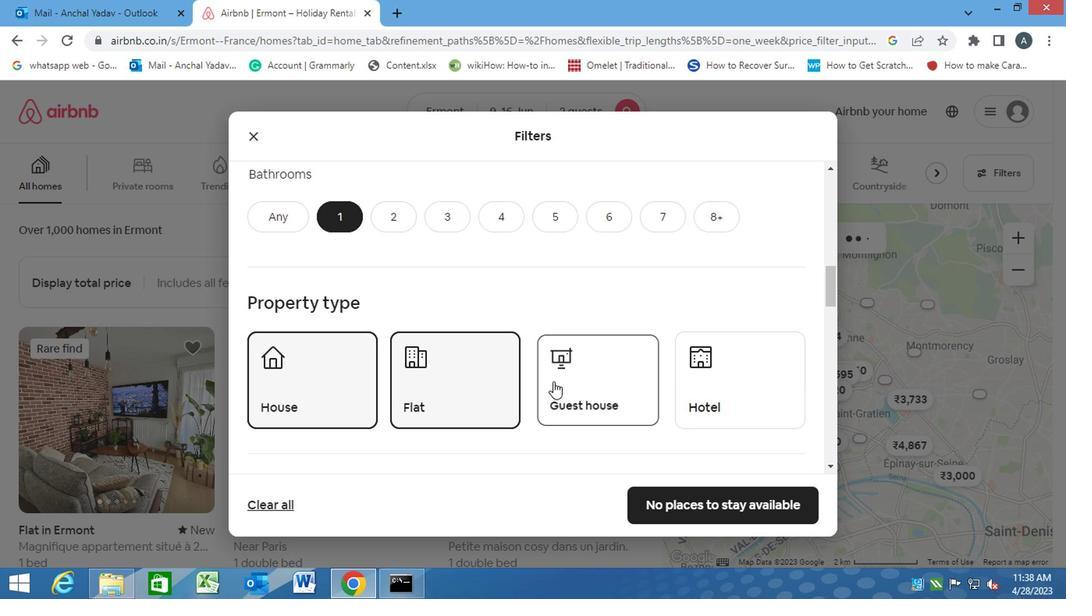 
Action: Mouse scrolled (507, 397) with delta (0, 0)
Screenshot: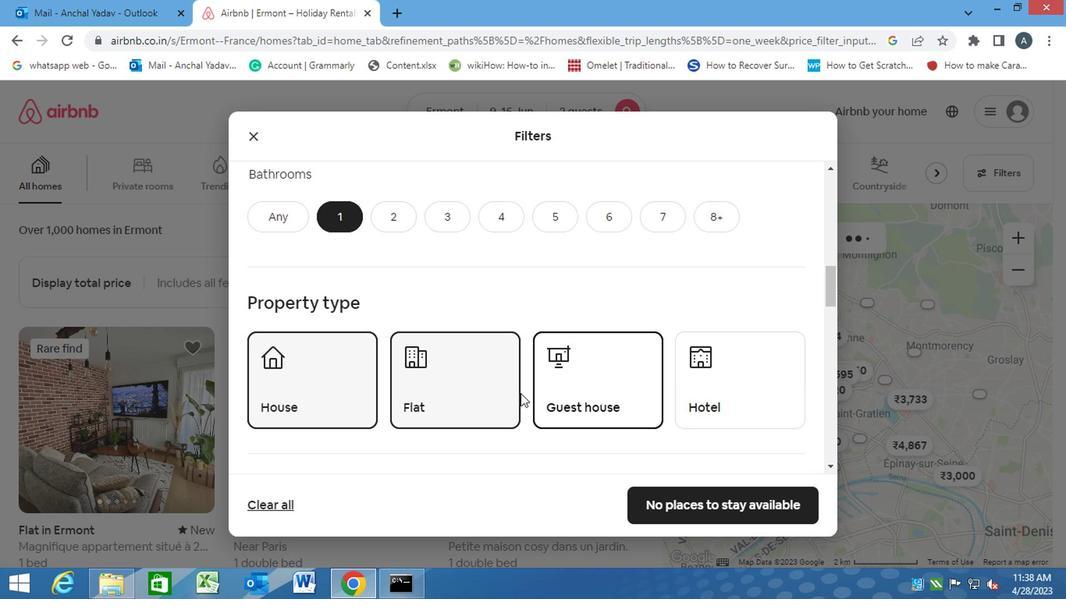 
Action: Mouse scrolled (507, 397) with delta (0, 0)
Screenshot: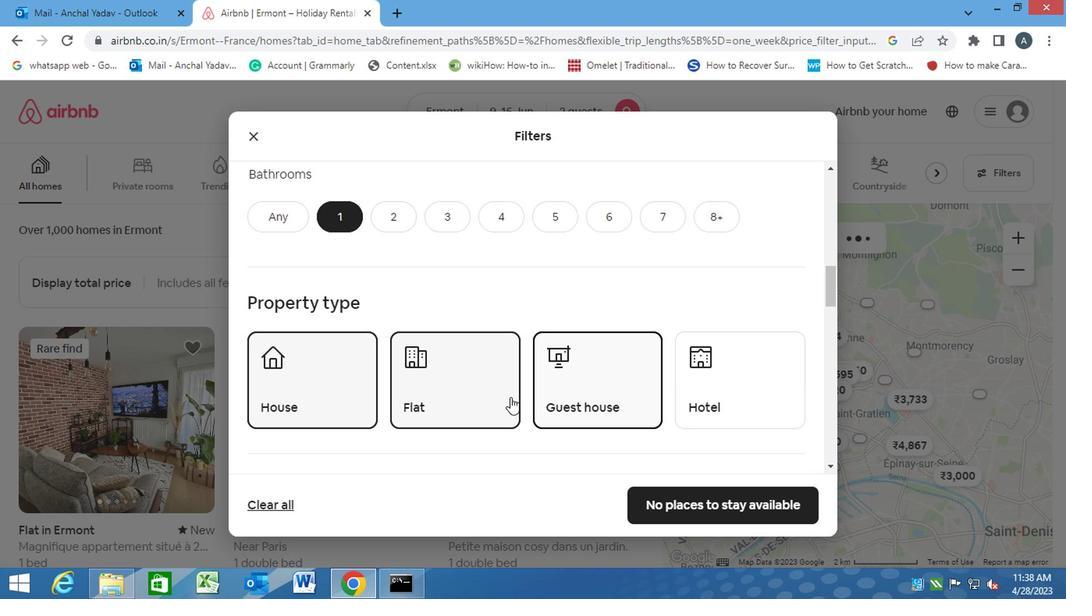 
Action: Mouse moved to (499, 393)
Screenshot: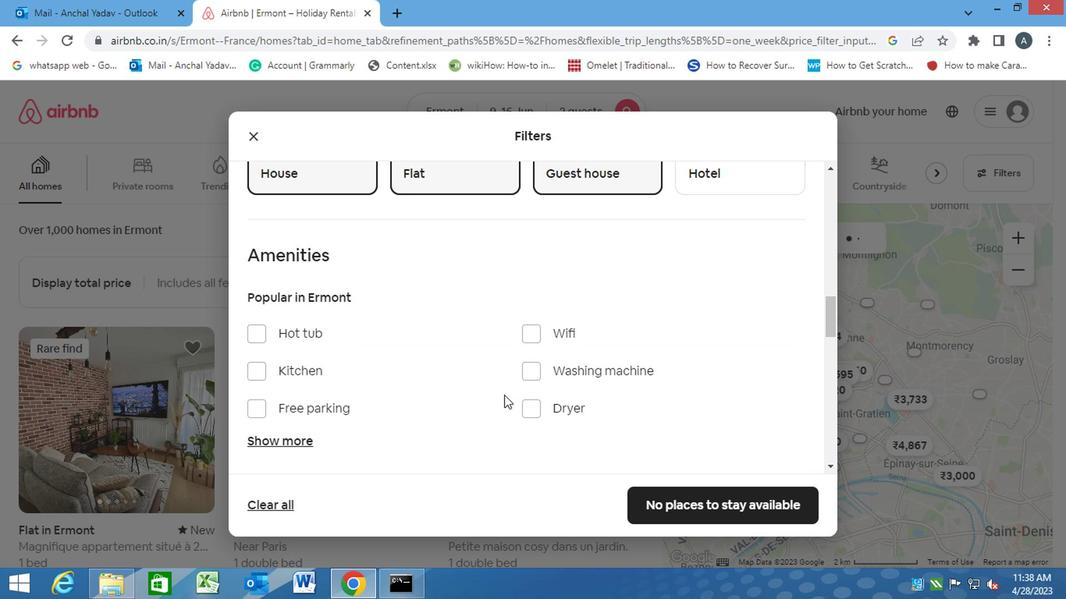 
Action: Mouse scrolled (499, 393) with delta (0, 0)
Screenshot: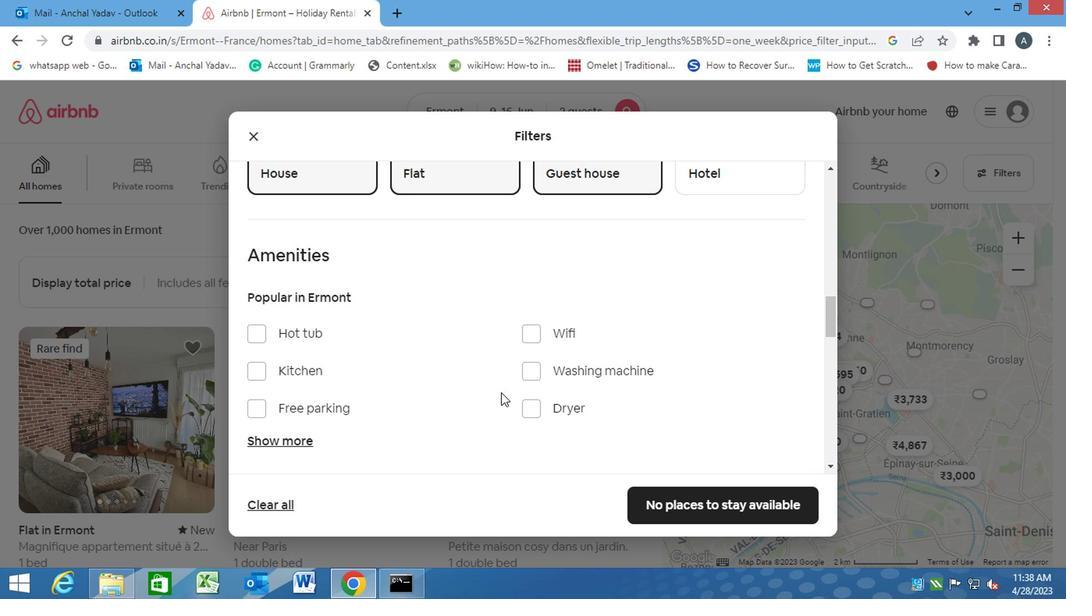 
Action: Mouse moved to (499, 398)
Screenshot: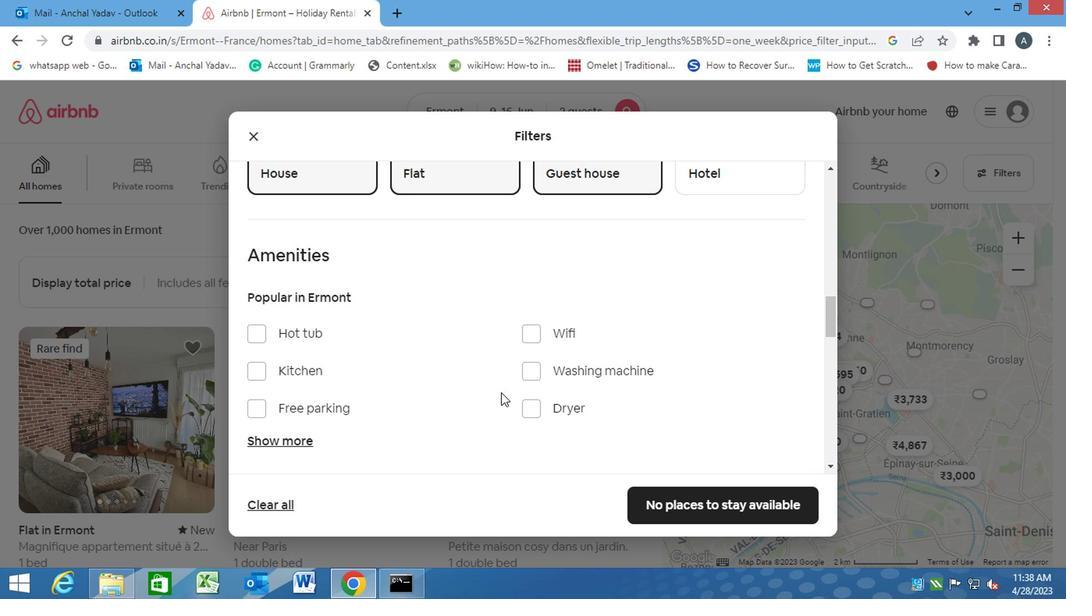 
Action: Mouse scrolled (499, 397) with delta (0, 0)
Screenshot: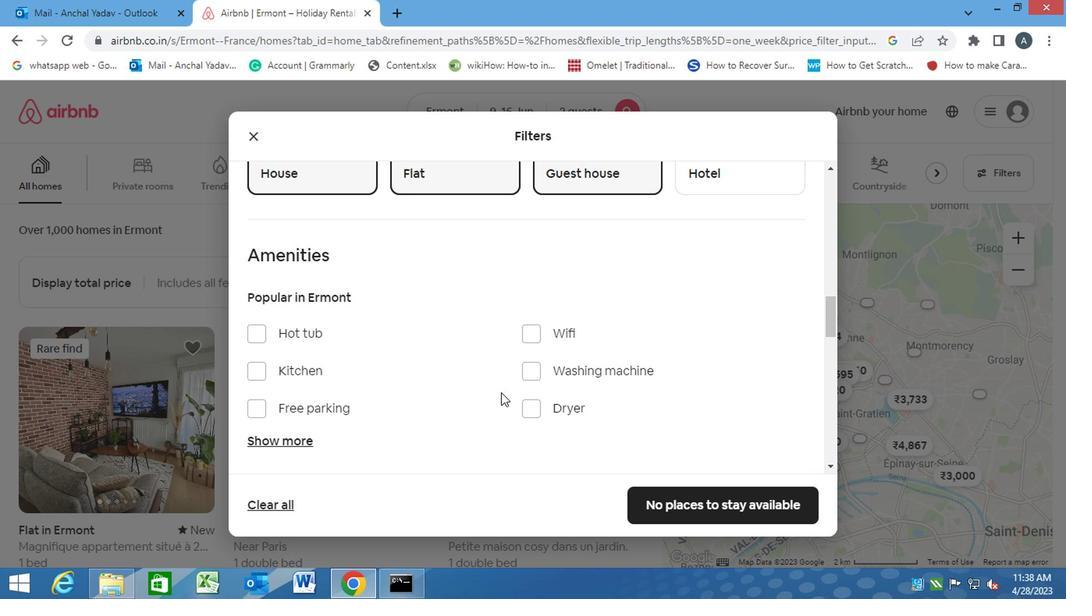 
Action: Mouse scrolled (499, 397) with delta (0, 0)
Screenshot: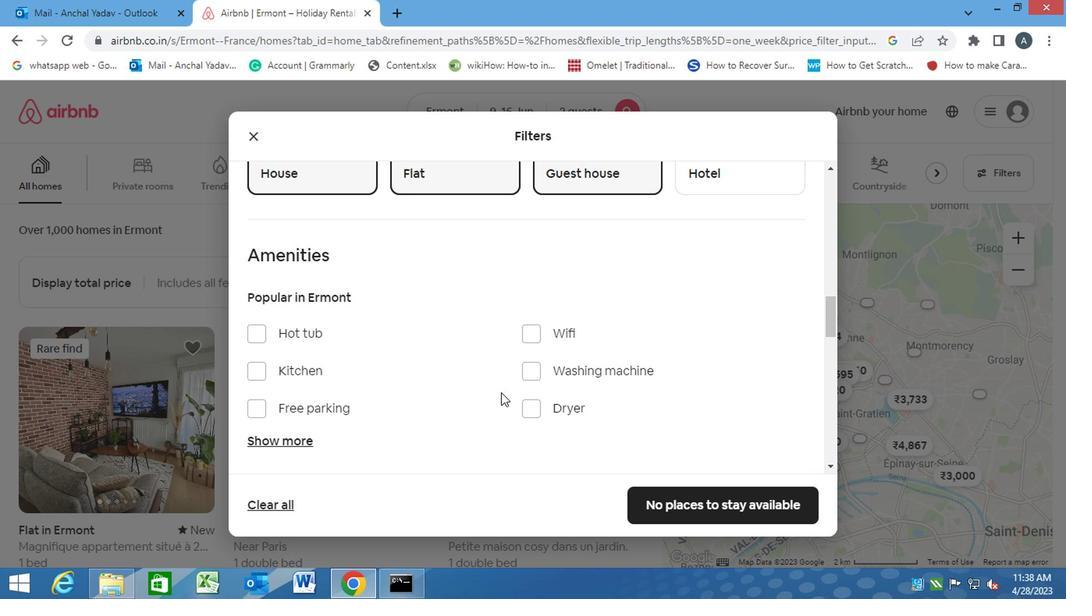 
Action: Mouse scrolled (499, 397) with delta (0, 0)
Screenshot: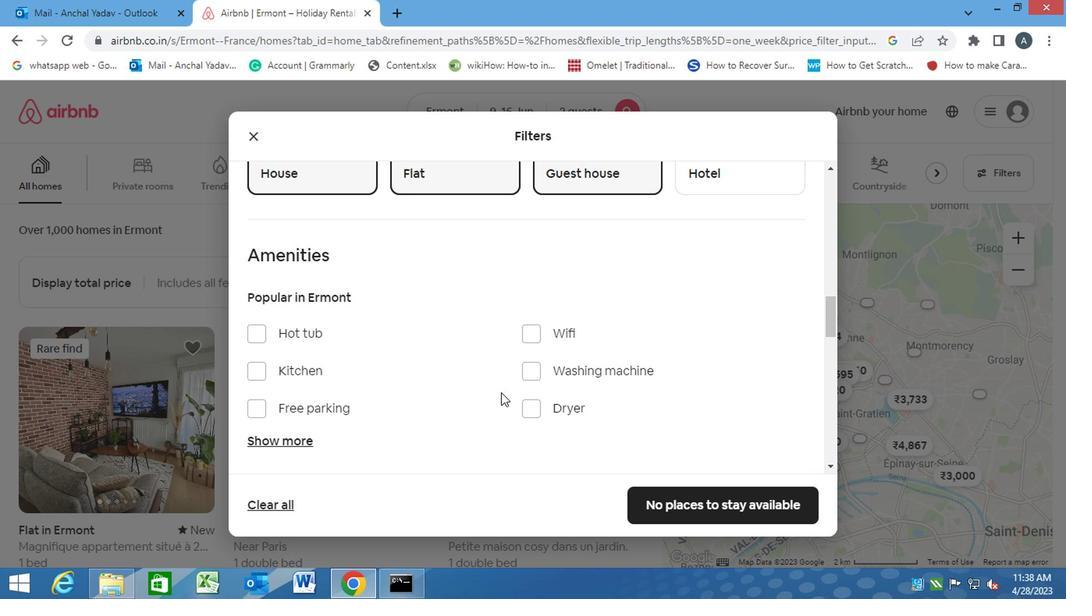 
Action: Mouse moved to (770, 300)
Screenshot: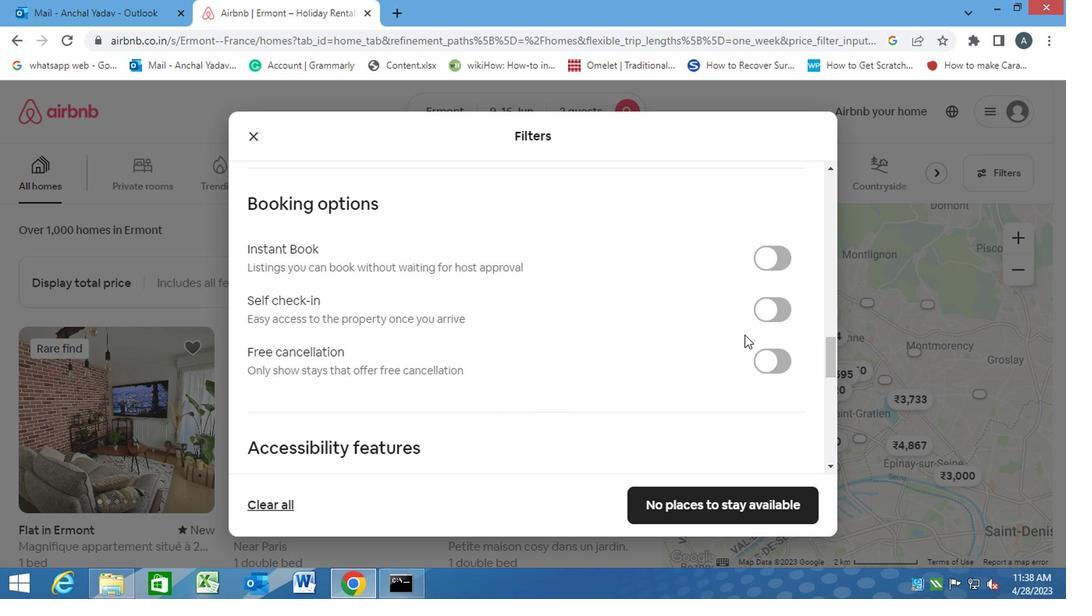 
Action: Mouse pressed left at (770, 300)
Screenshot: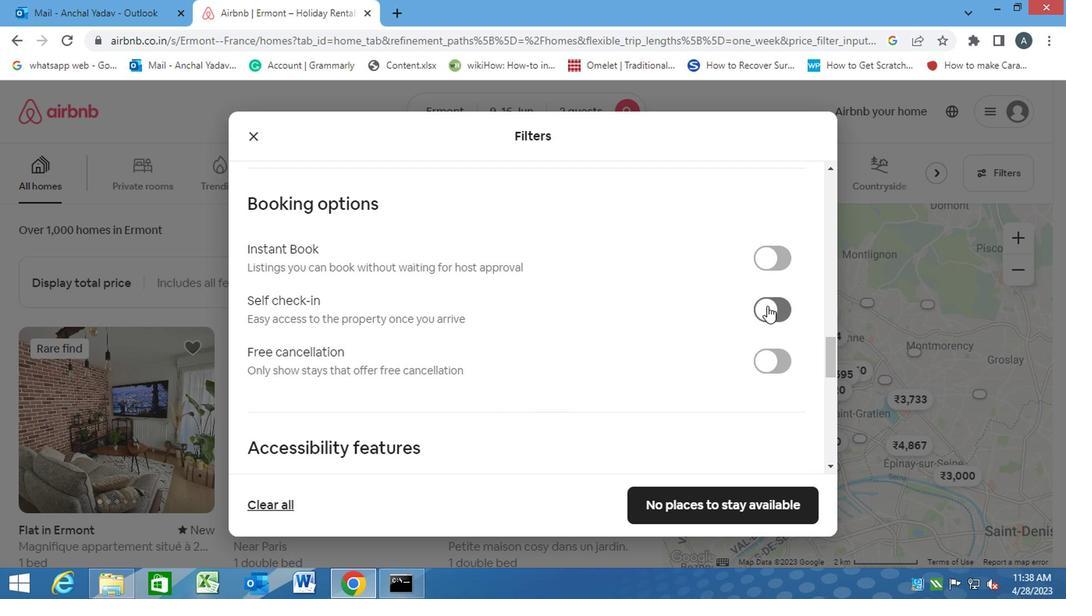 
Action: Mouse moved to (590, 370)
Screenshot: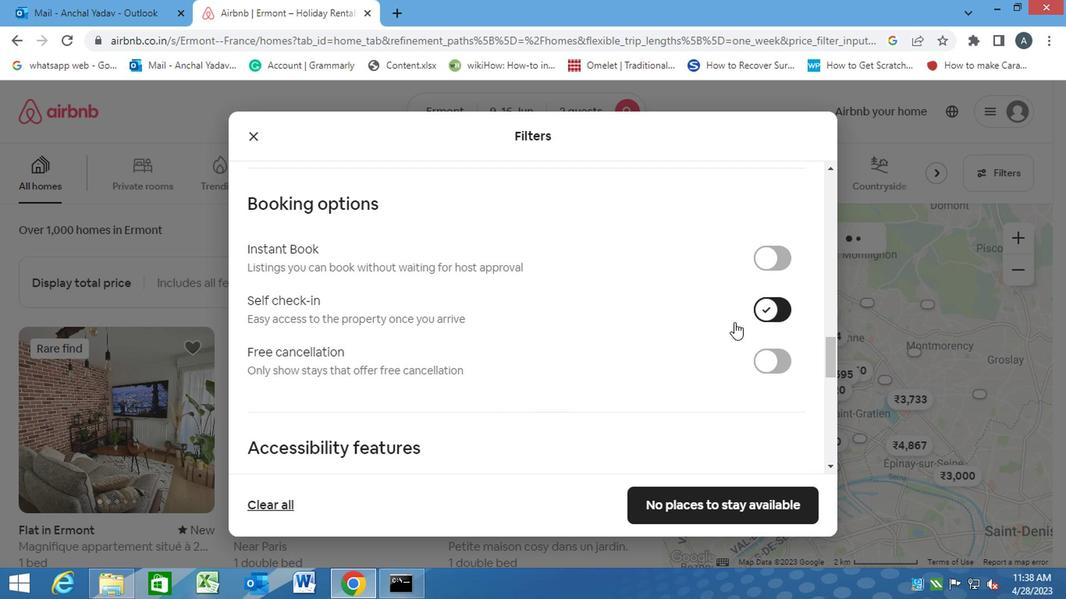 
Action: Mouse scrolled (590, 369) with delta (0, -1)
Screenshot: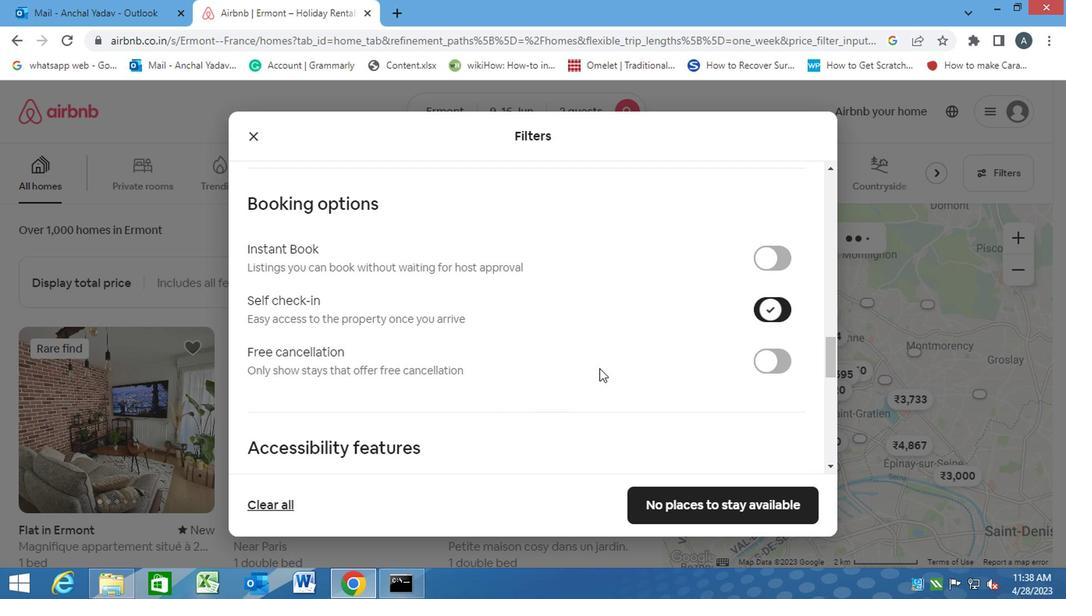 
Action: Mouse scrolled (590, 369) with delta (0, -1)
Screenshot: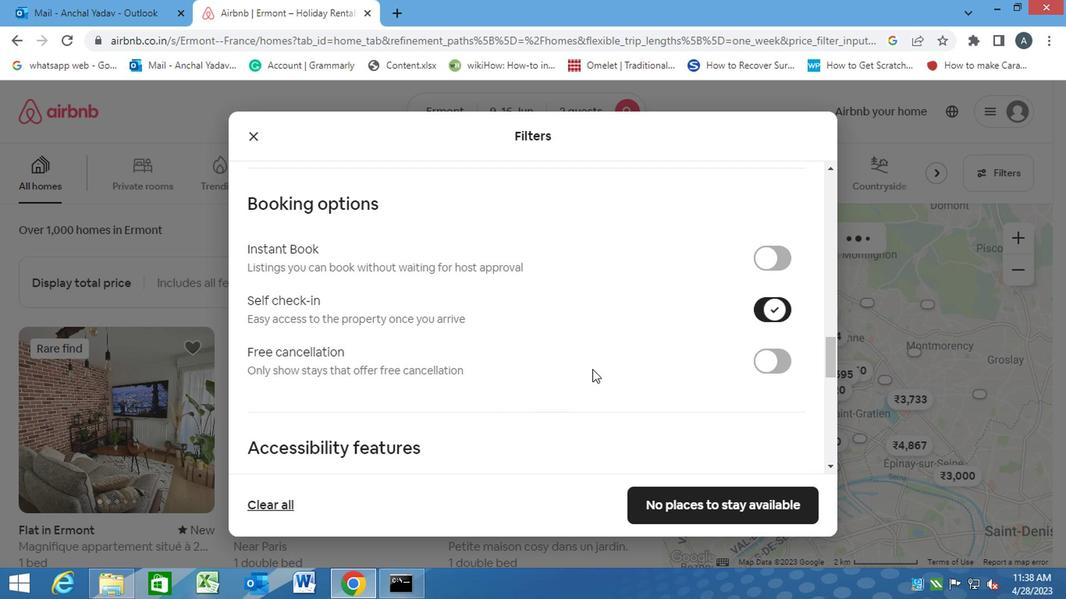 
Action: Mouse moved to (589, 370)
Screenshot: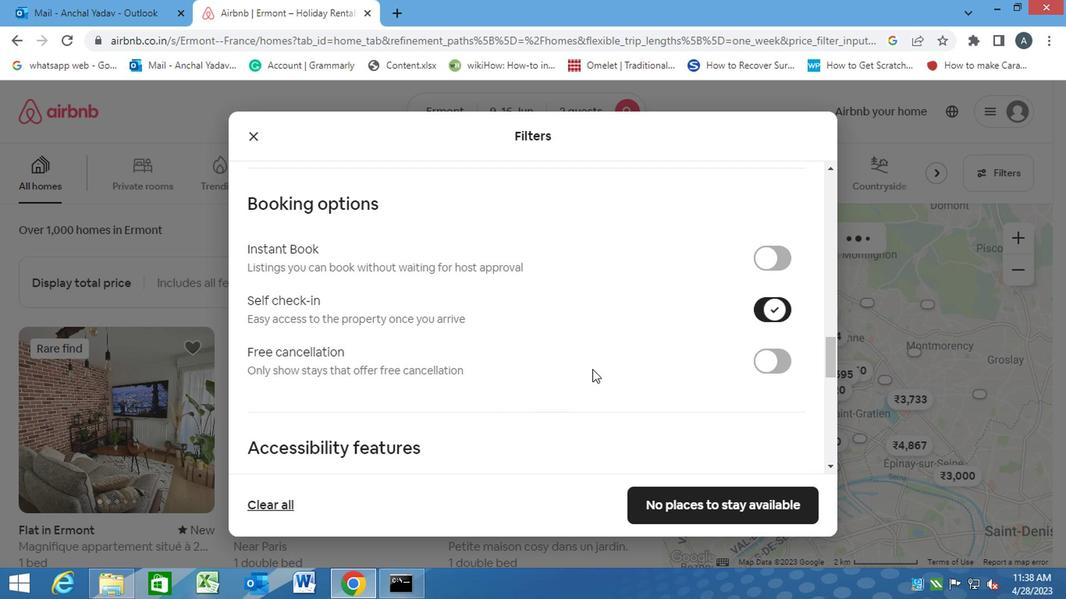 
Action: Mouse scrolled (589, 369) with delta (0, -1)
Screenshot: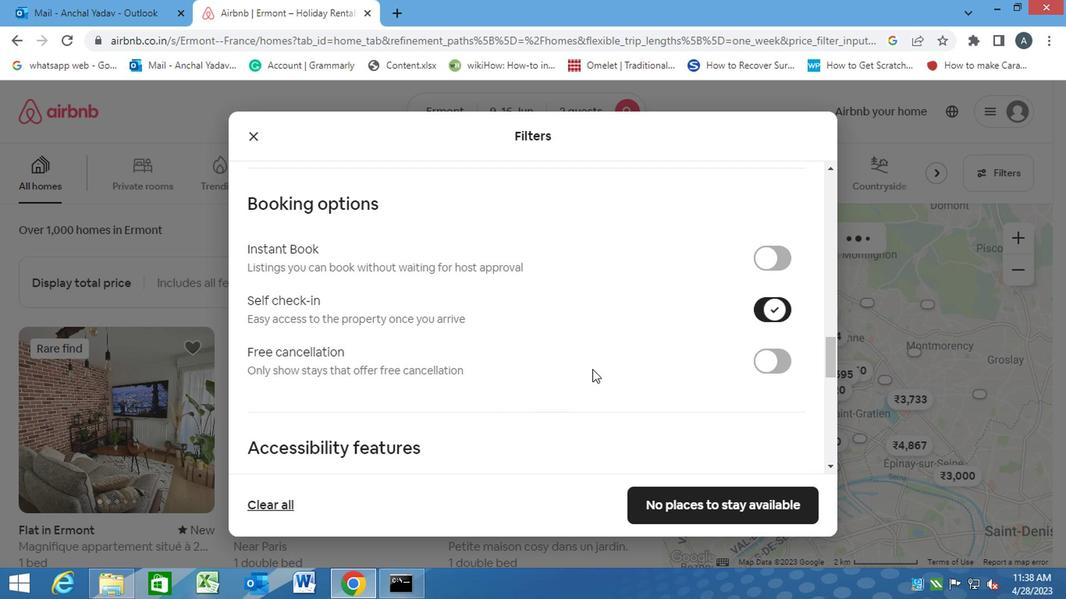 
Action: Mouse moved to (588, 370)
Screenshot: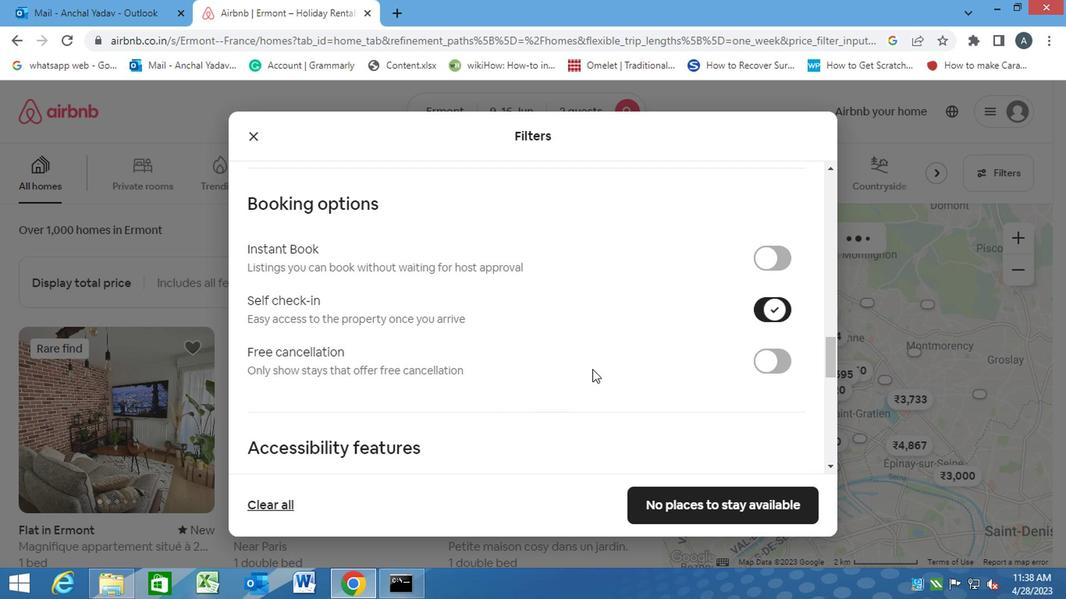 
Action: Mouse scrolled (588, 370) with delta (0, 0)
Screenshot: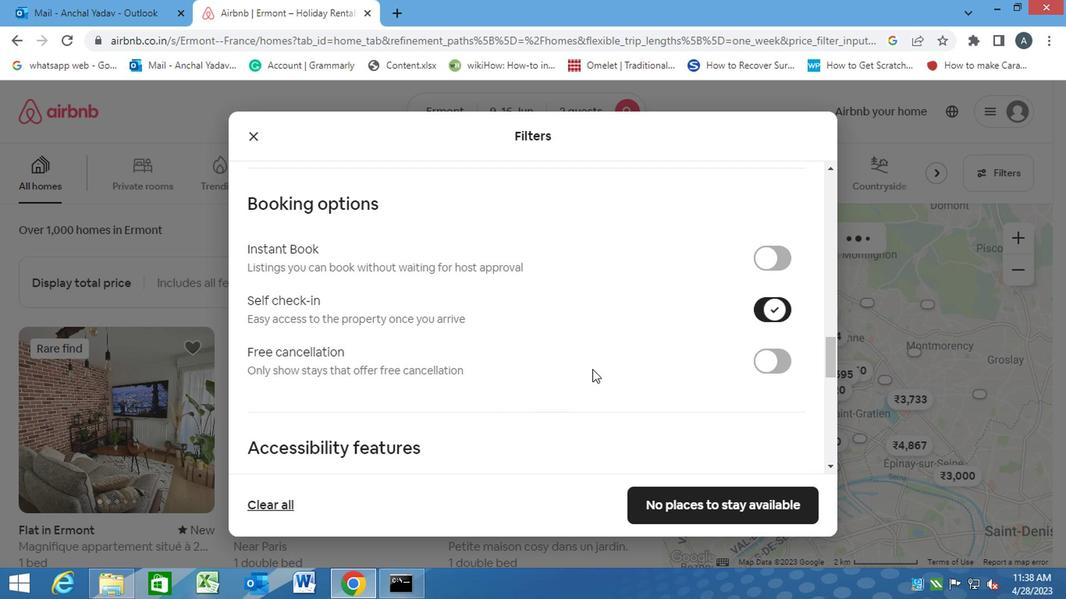 
Action: Mouse scrolled (588, 370) with delta (0, 0)
Screenshot: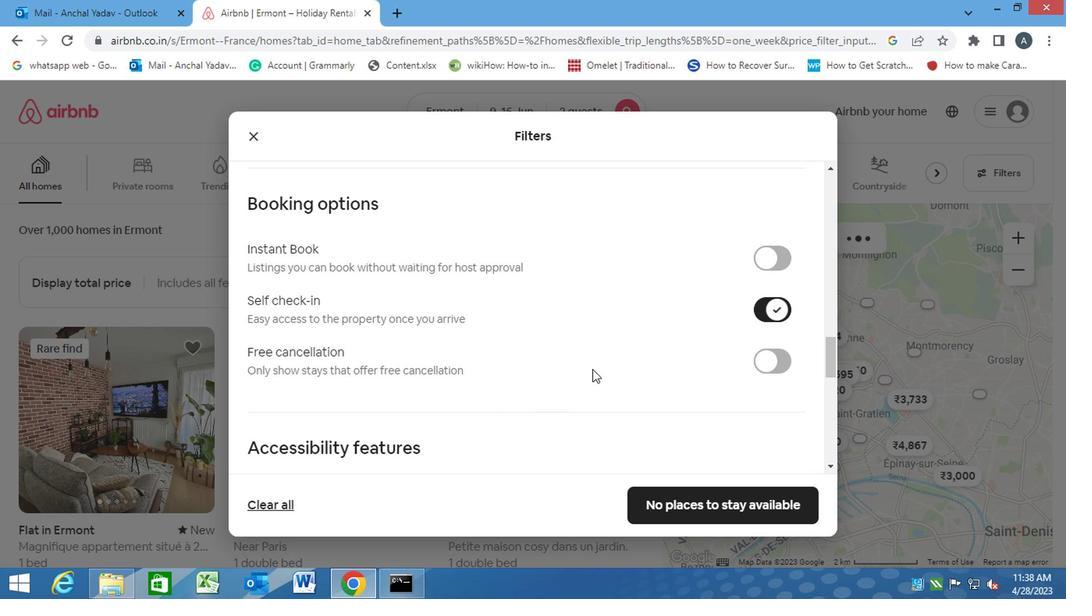 
Action: Mouse moved to (440, 393)
Screenshot: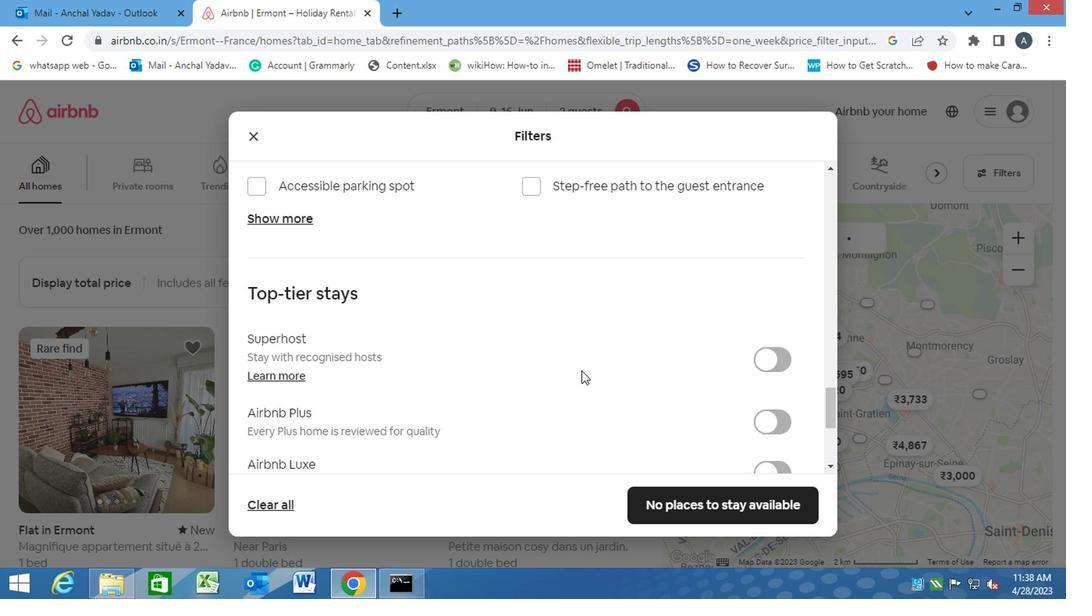 
Action: Mouse scrolled (440, 391) with delta (0, -1)
Screenshot: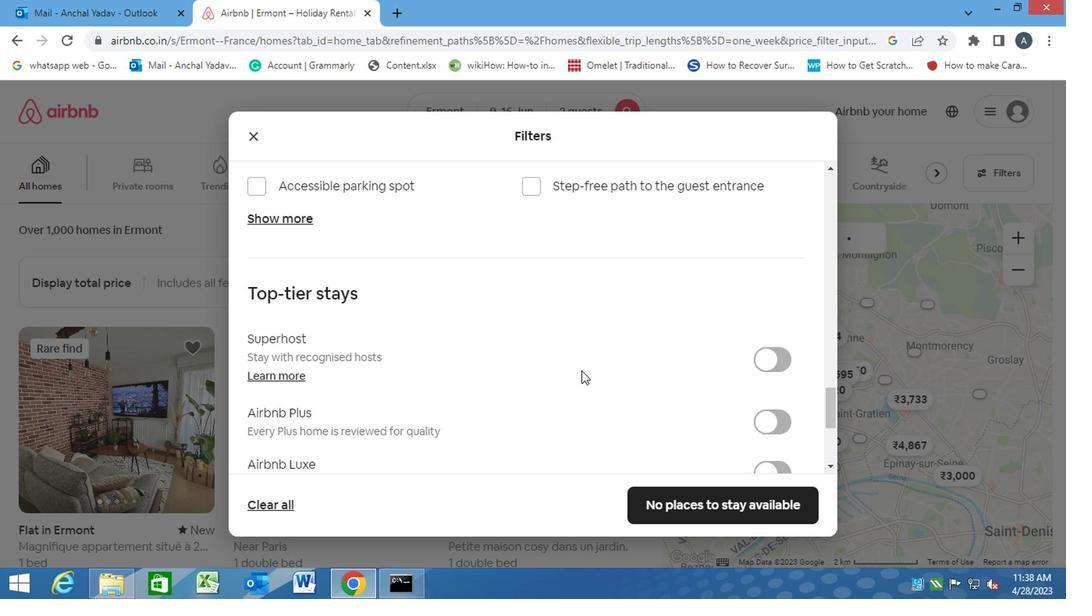 
Action: Mouse moved to (438, 394)
Screenshot: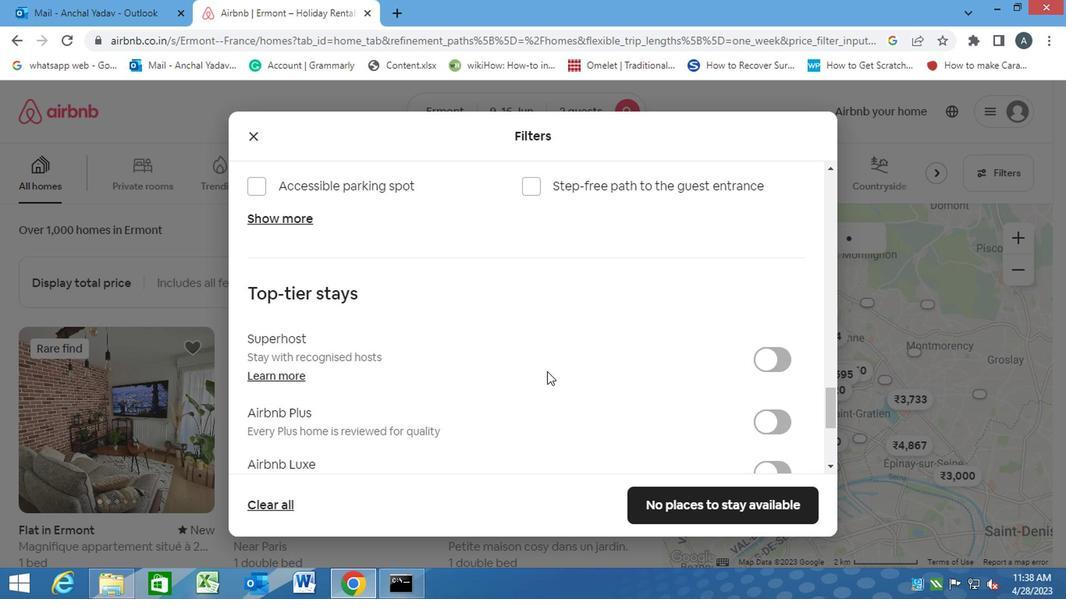
Action: Mouse scrolled (438, 393) with delta (0, 0)
Screenshot: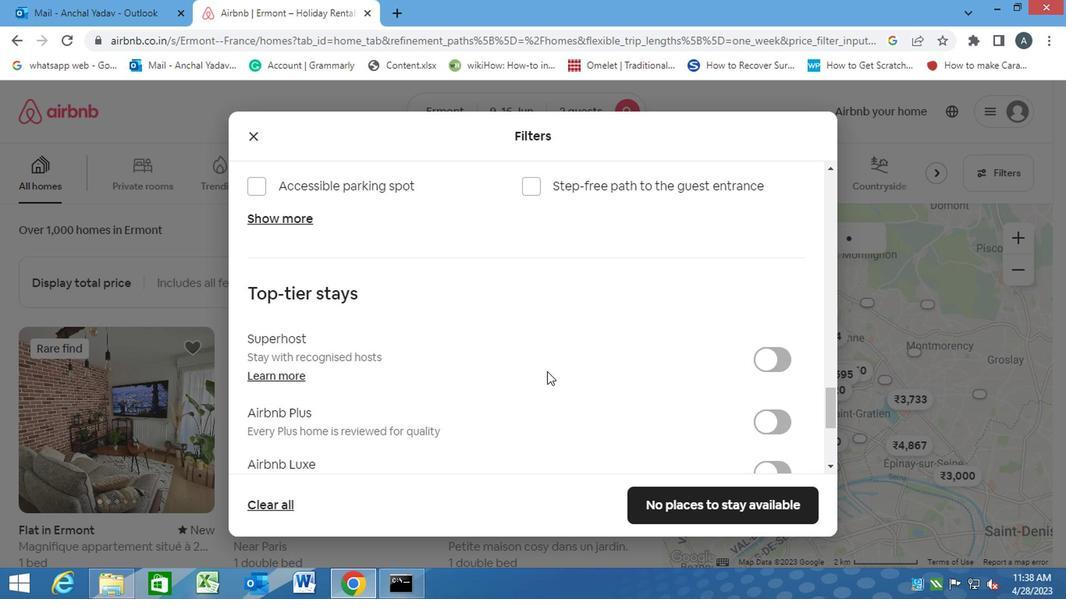 
Action: Mouse moved to (435, 395)
Screenshot: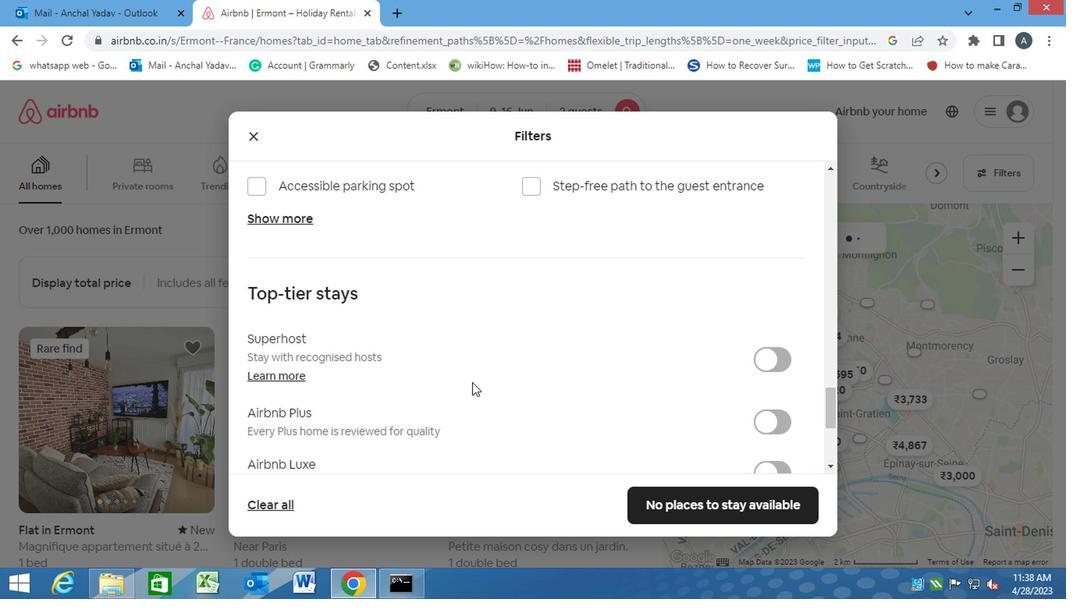 
Action: Mouse scrolled (435, 394) with delta (0, -1)
Screenshot: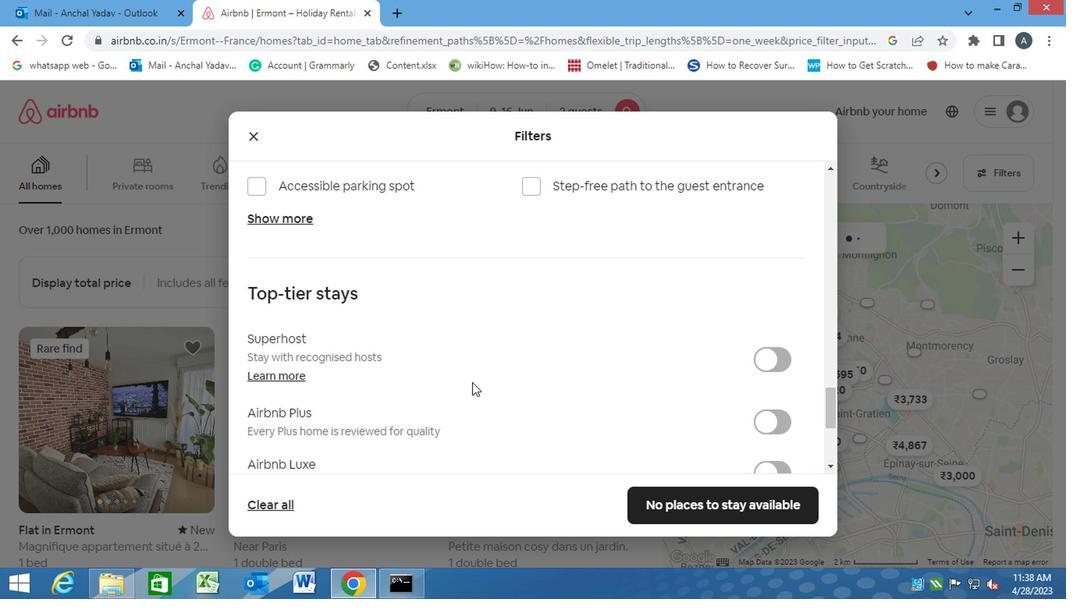 
Action: Mouse moved to (435, 395)
Screenshot: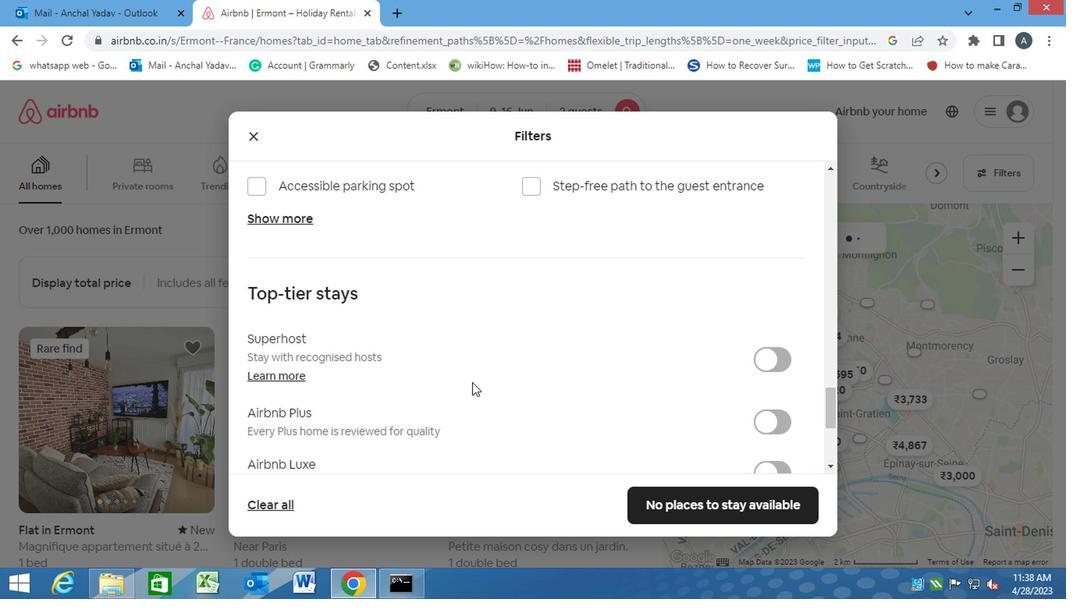 
Action: Mouse scrolled (435, 395) with delta (0, 0)
Screenshot: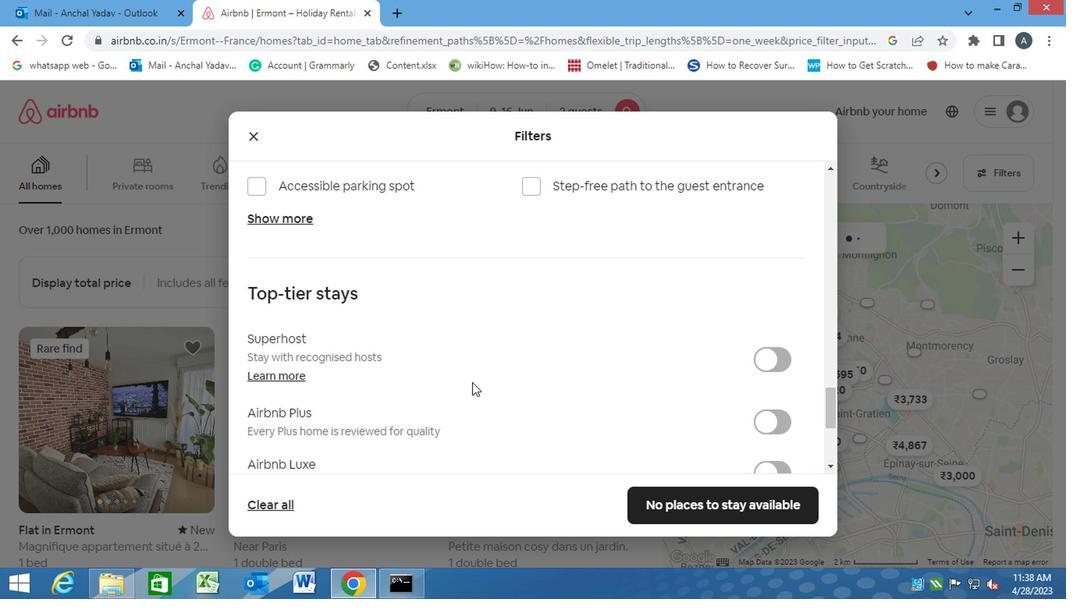 
Action: Mouse scrolled (435, 395) with delta (0, 0)
Screenshot: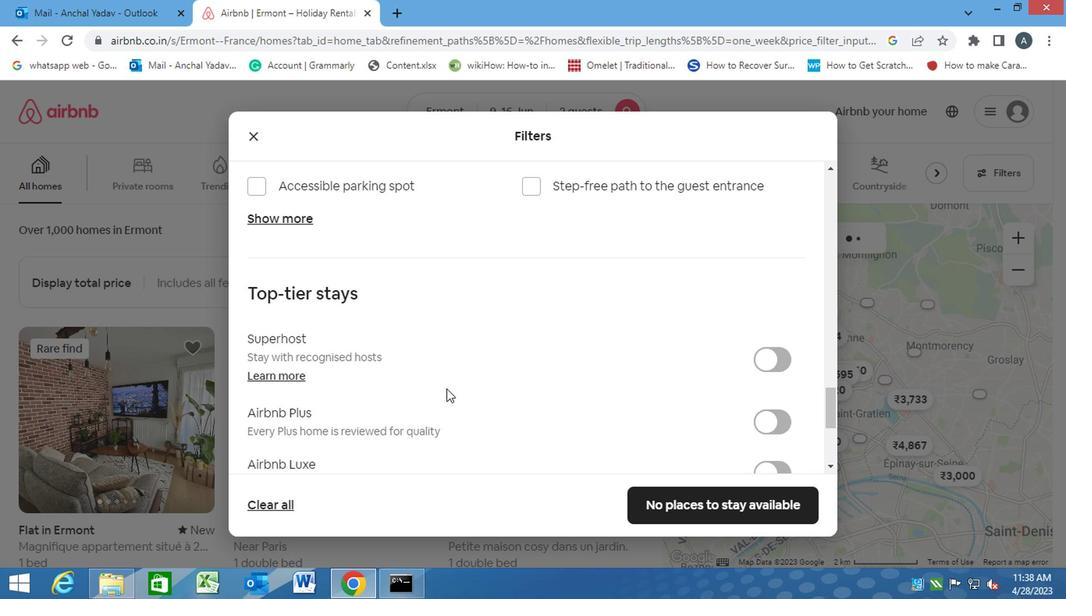 
Action: Mouse moved to (260, 367)
Screenshot: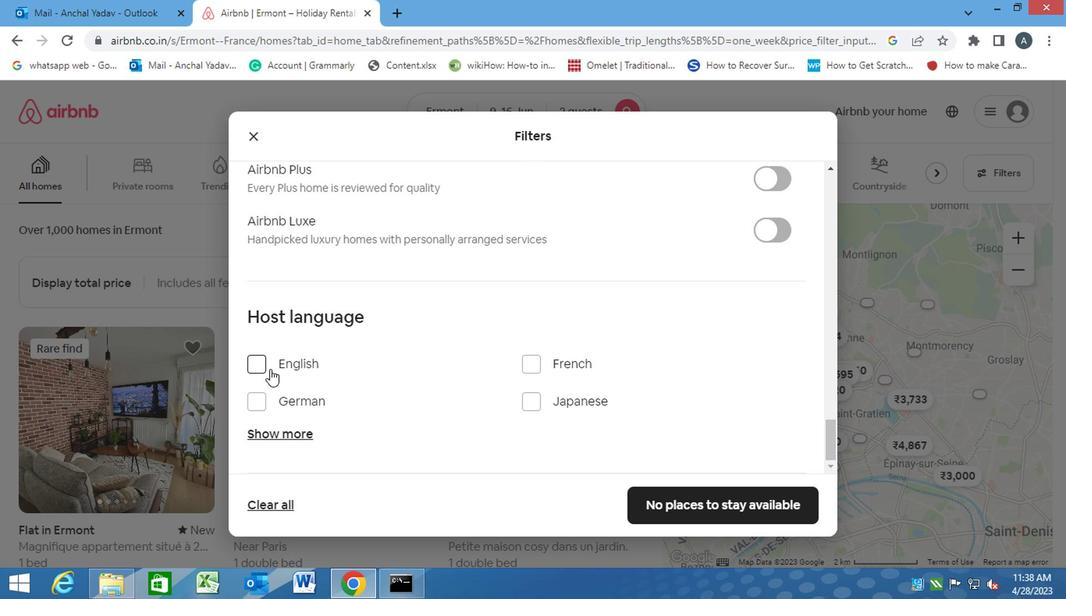 
Action: Mouse pressed left at (260, 367)
Screenshot: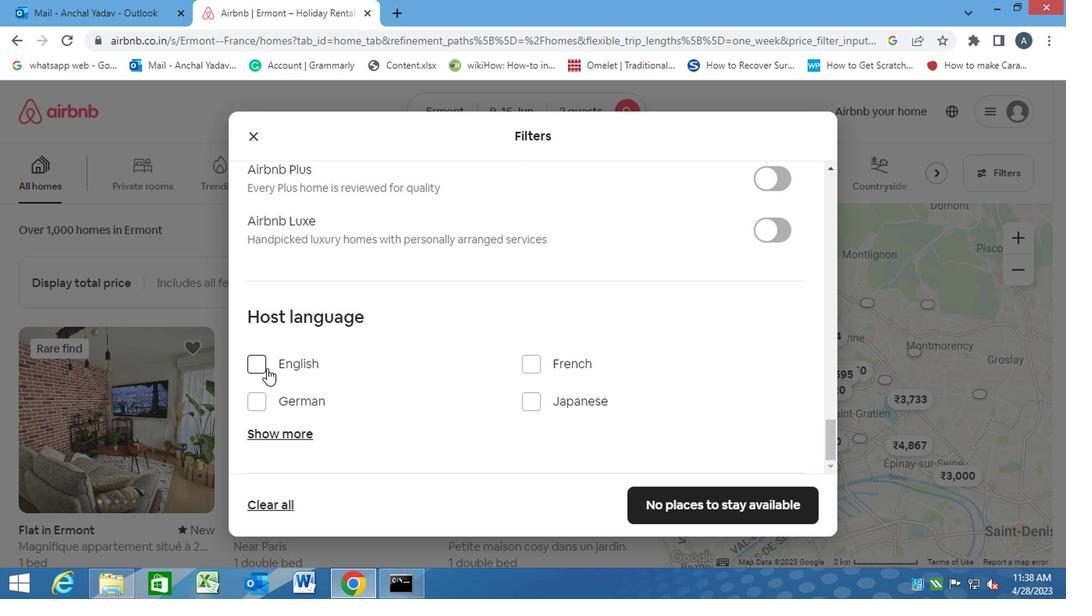 
Action: Mouse moved to (716, 499)
Screenshot: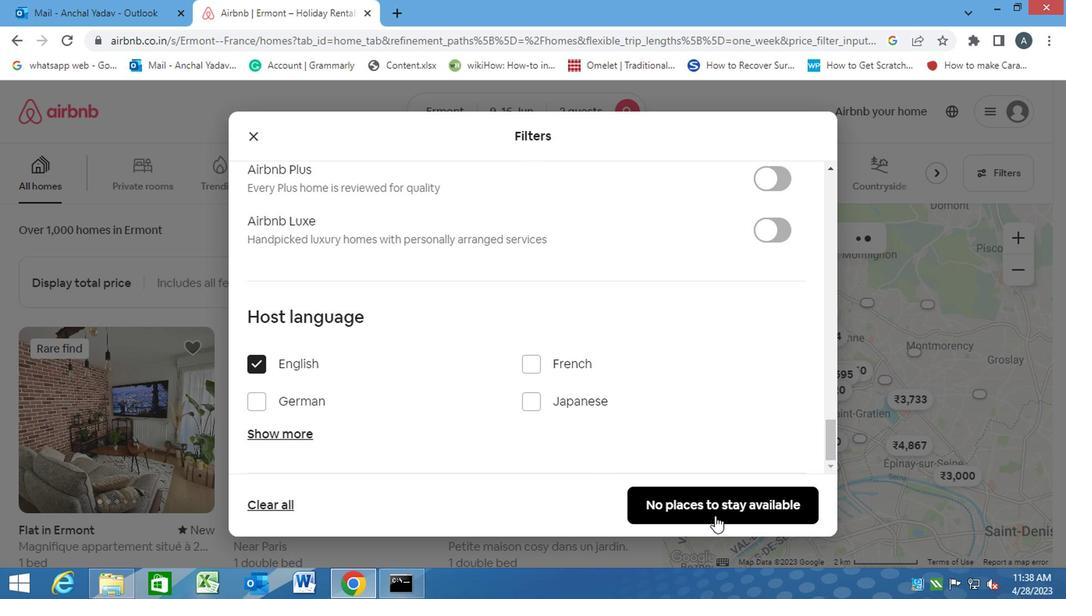 
Action: Mouse pressed left at (716, 499)
Screenshot: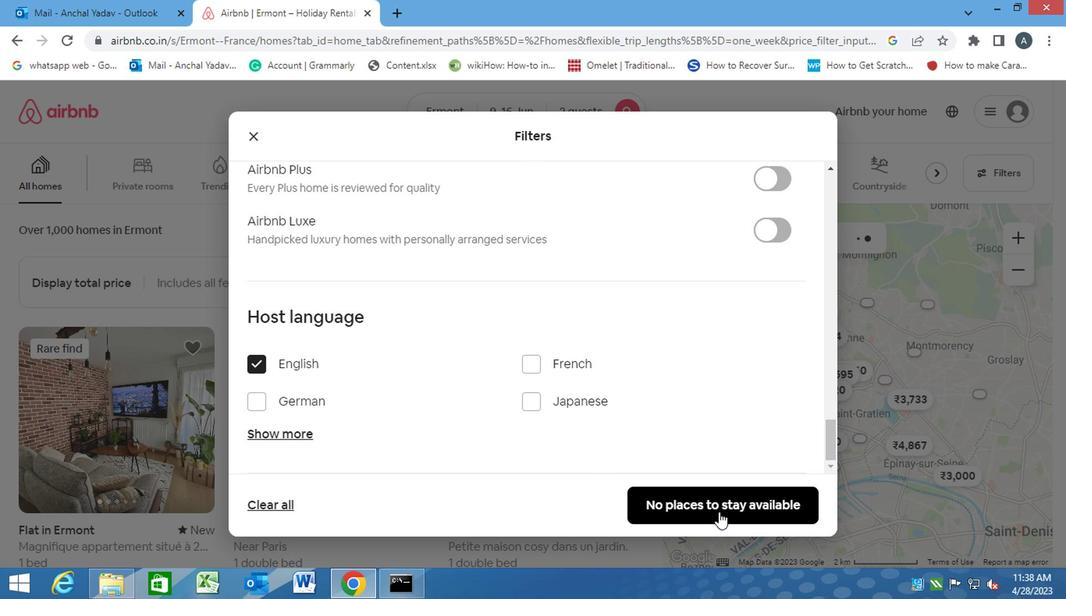 
